 Task: In the  document conflict.odt Select the last point and add comment:  'seems repetitive' Insert emoji reactions: 'Thumbs Up' Select all the potins and apply Lowercase
Action: Mouse moved to (451, 374)
Screenshot: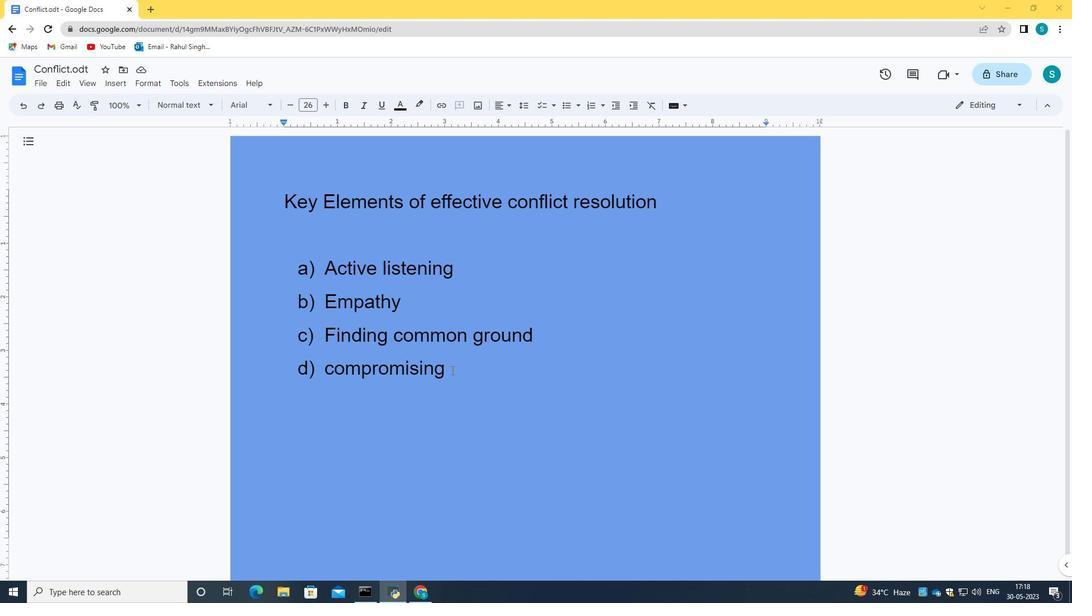 
Action: Mouse pressed left at (451, 374)
Screenshot: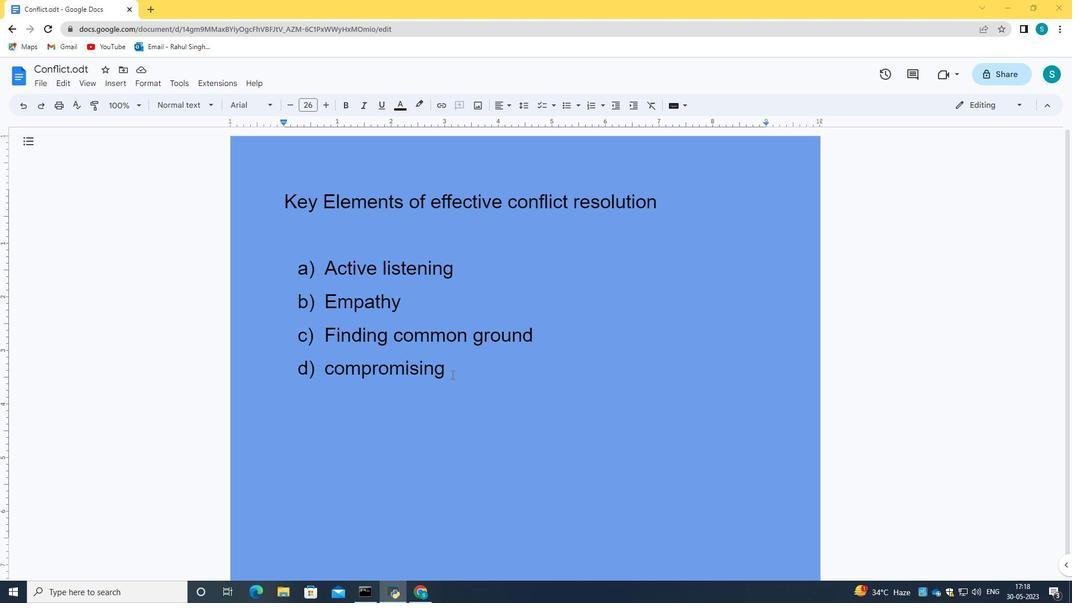 
Action: Mouse moved to (820, 350)
Screenshot: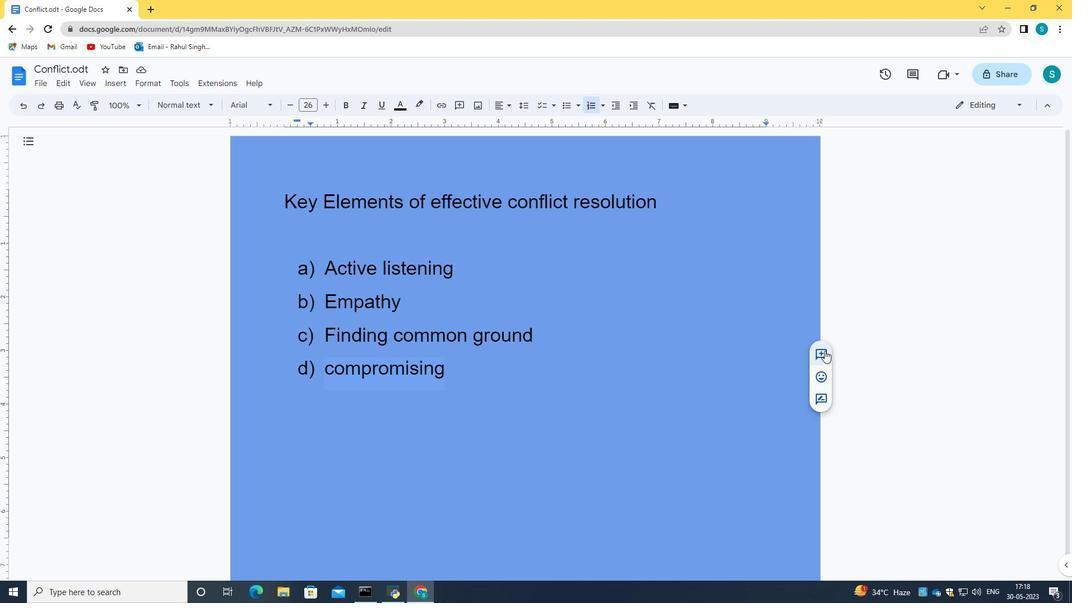 
Action: Mouse pressed left at (820, 350)
Screenshot: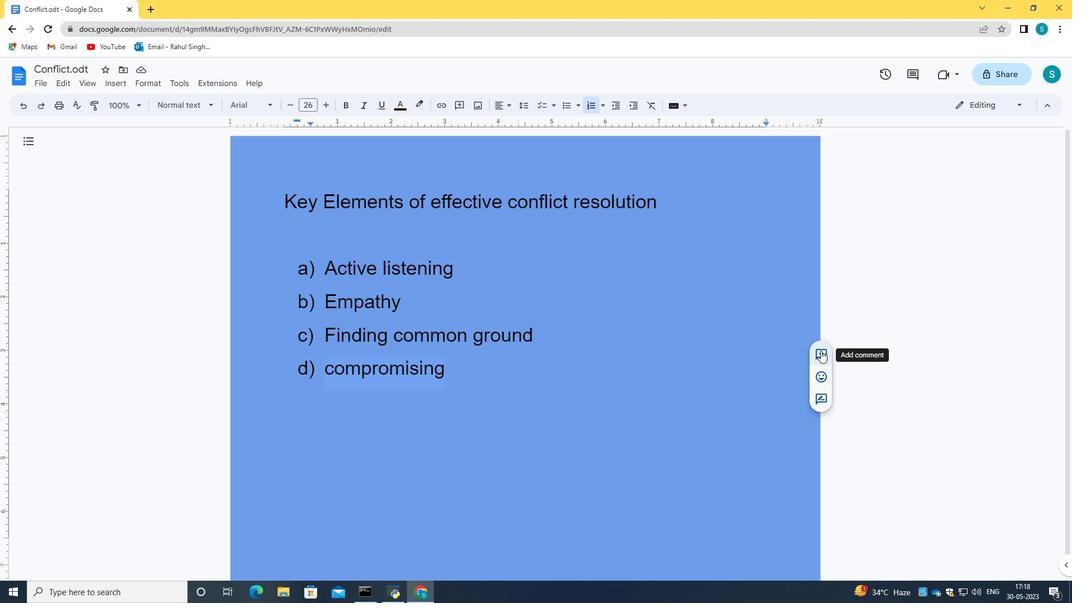 
Action: Mouse moved to (811, 414)
Screenshot: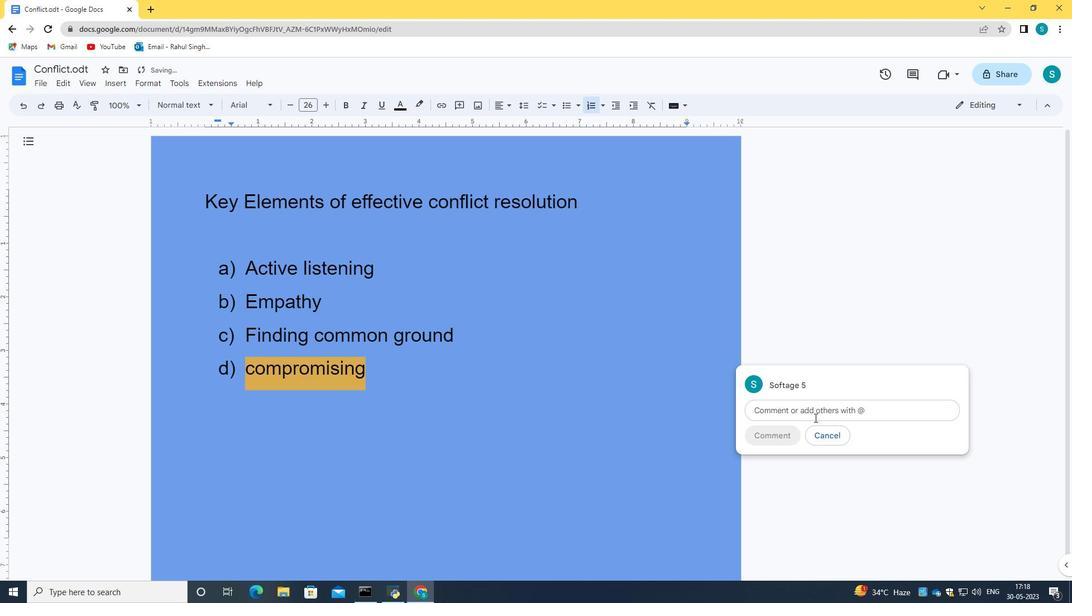 
Action: Key pressed <Key.caps_lock>T<Key.caps_lock>humbs<Key.space><Key.caps_lock>U<Key.caps_lock>p
Screenshot: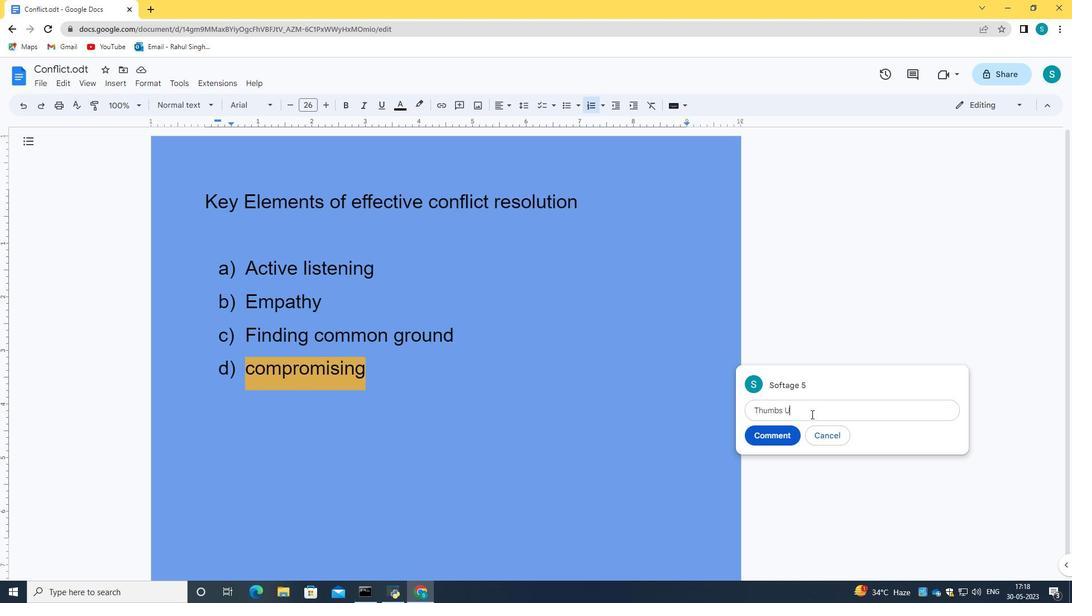 
Action: Mouse moved to (797, 410)
Screenshot: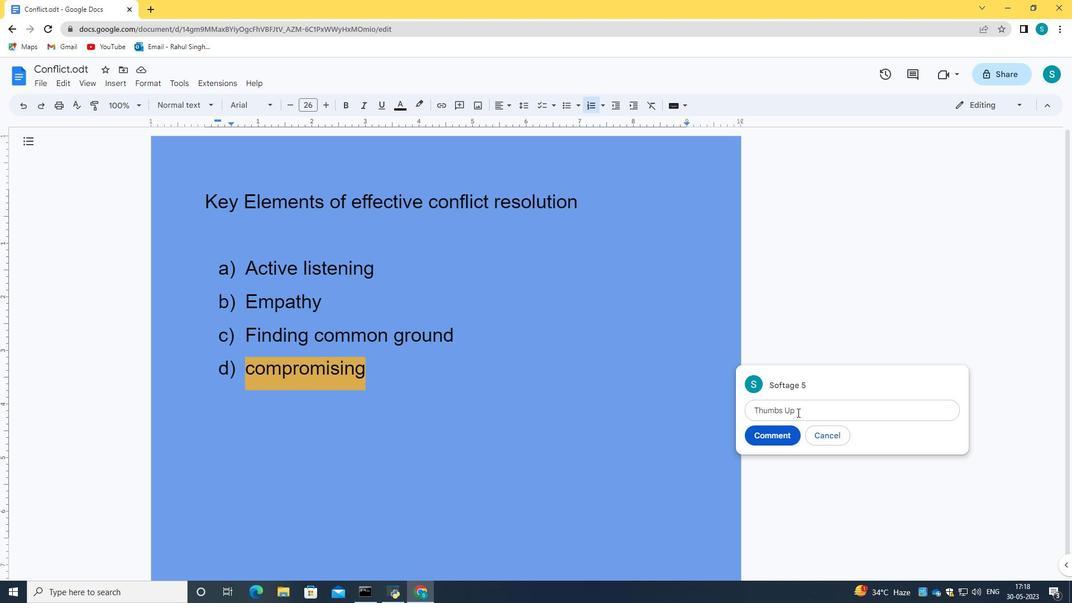 
Action: Mouse pressed left at (797, 410)
Screenshot: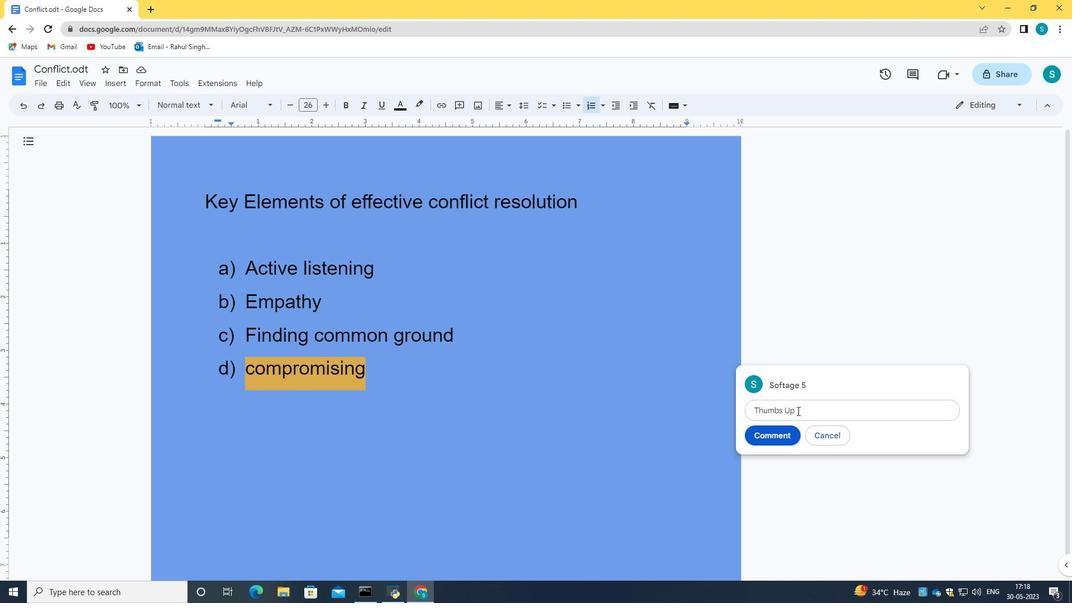 
Action: Mouse moved to (853, 410)
Screenshot: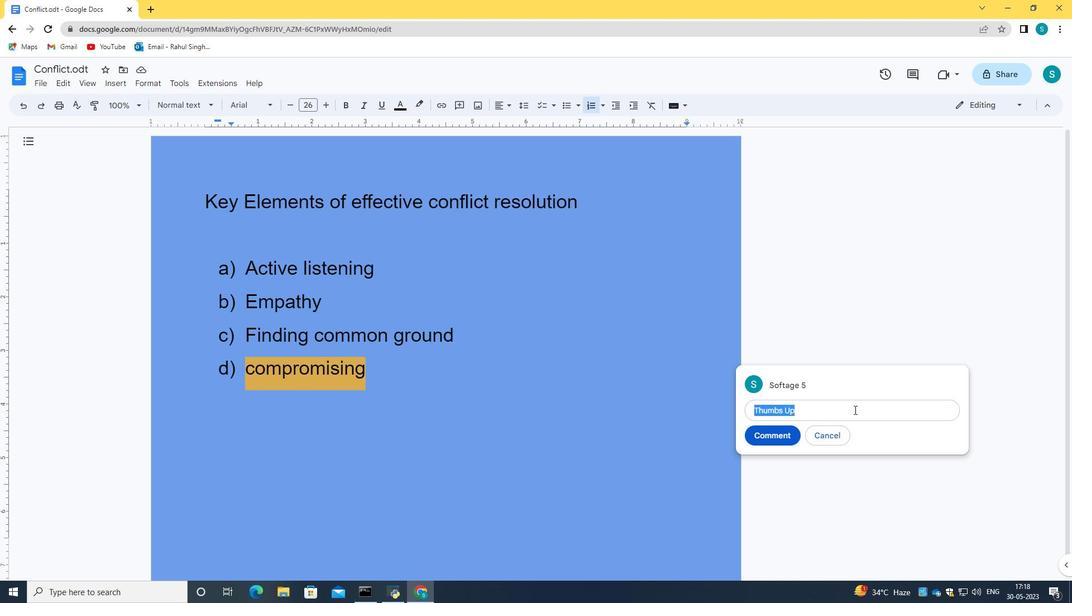 
Action: Mouse pressed left at (853, 410)
Screenshot: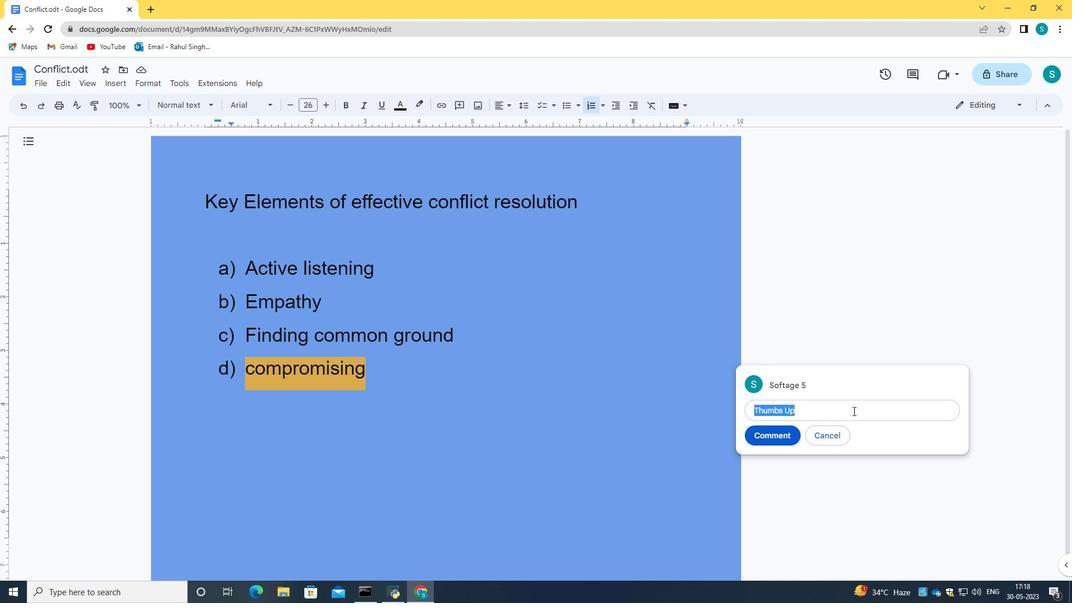 
Action: Mouse moved to (776, 434)
Screenshot: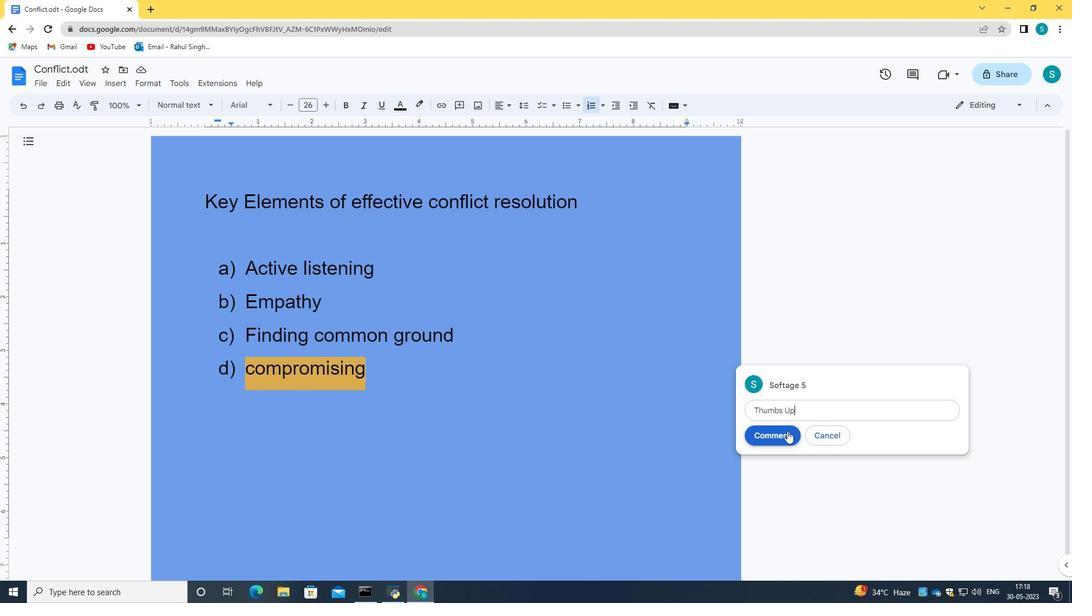 
Action: Mouse pressed left at (776, 434)
Screenshot: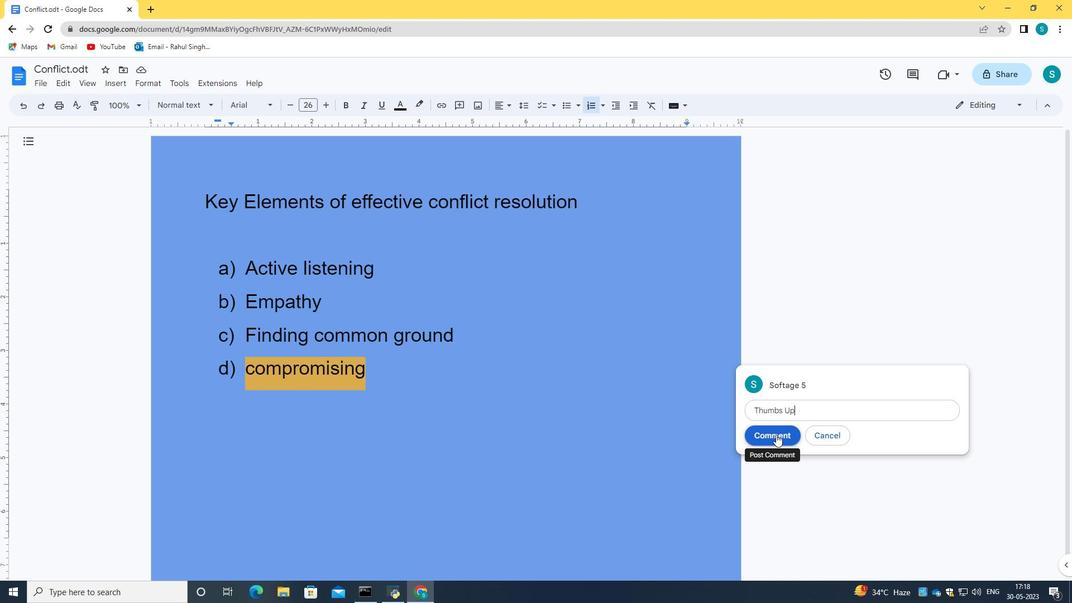 
Action: Mouse moved to (864, 405)
Screenshot: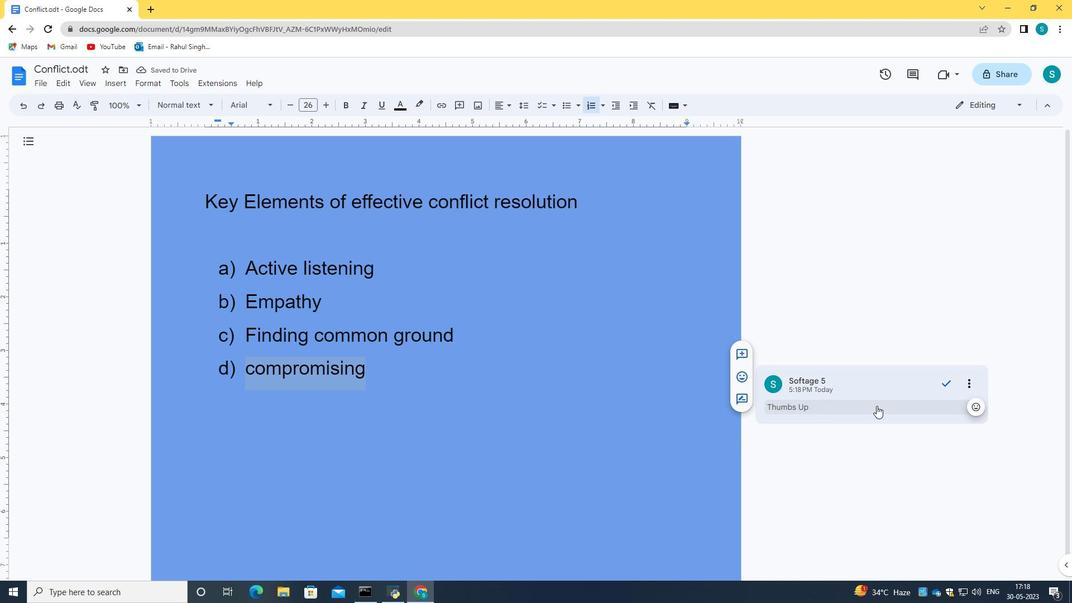 
Action: Mouse pressed left at (864, 405)
Screenshot: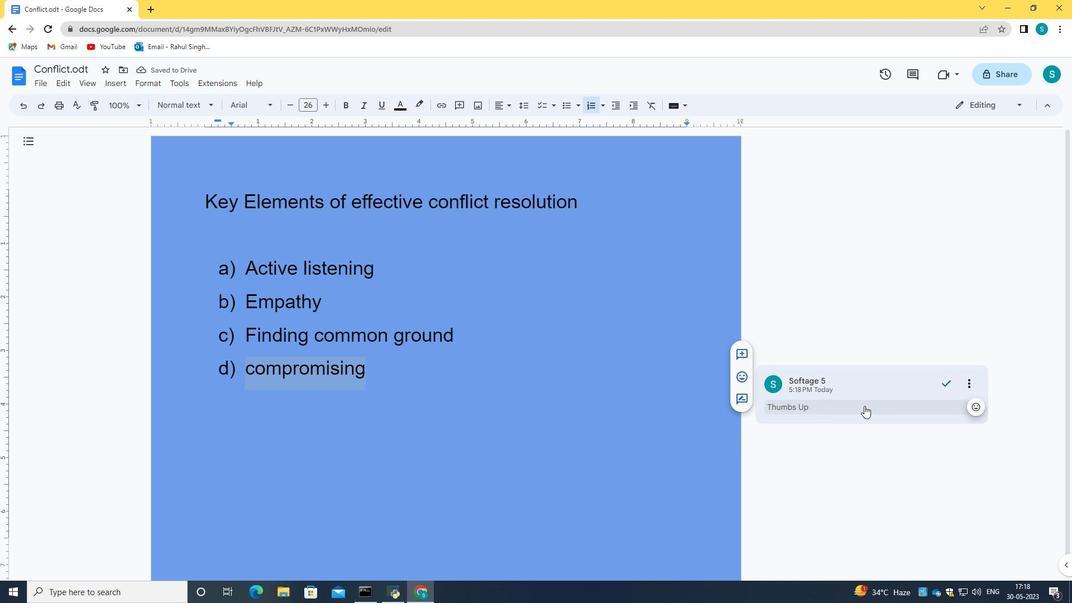 
Action: Mouse moved to (942, 384)
Screenshot: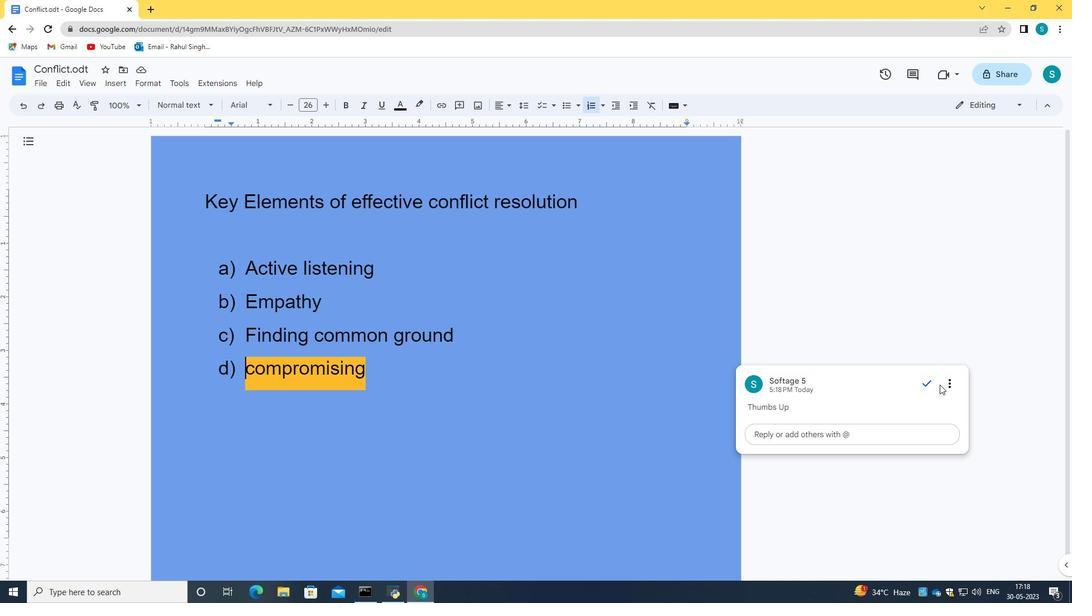 
Action: Mouse pressed left at (942, 384)
Screenshot: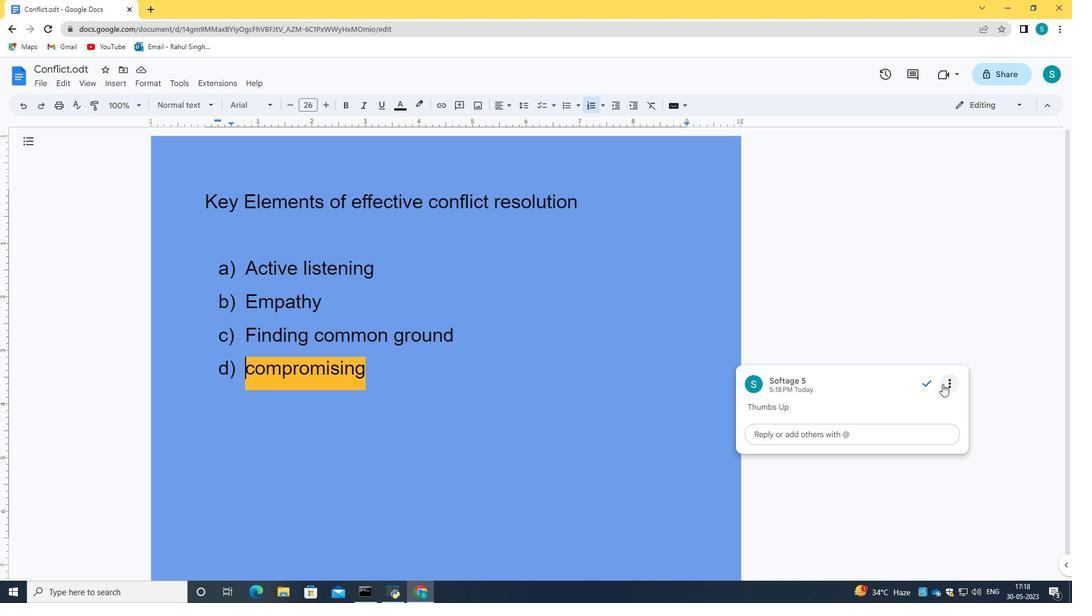 
Action: Mouse moved to (962, 419)
Screenshot: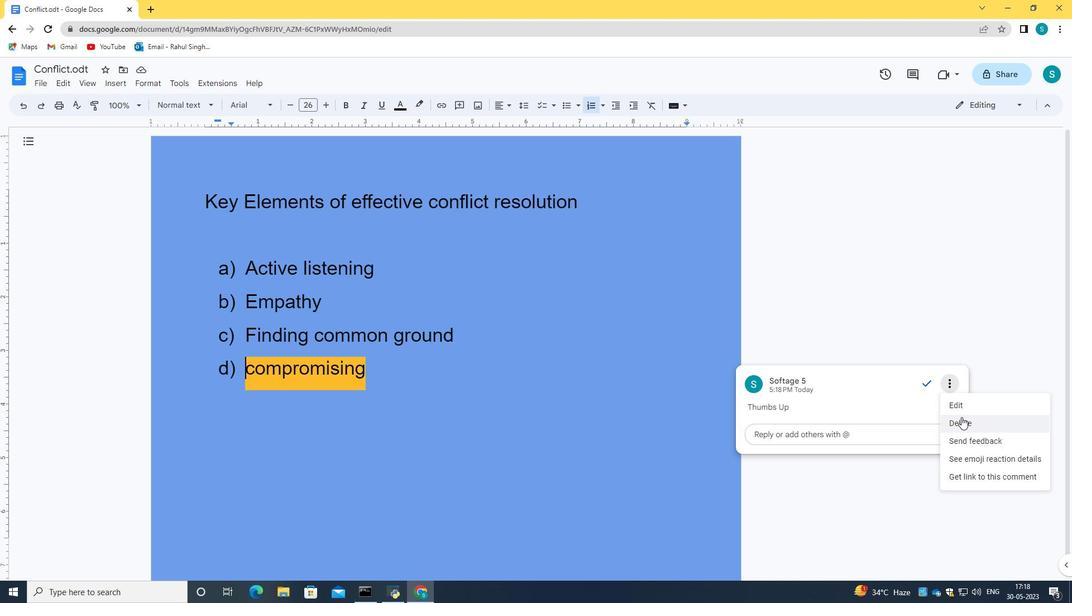 
Action: Mouse pressed left at (962, 419)
Screenshot: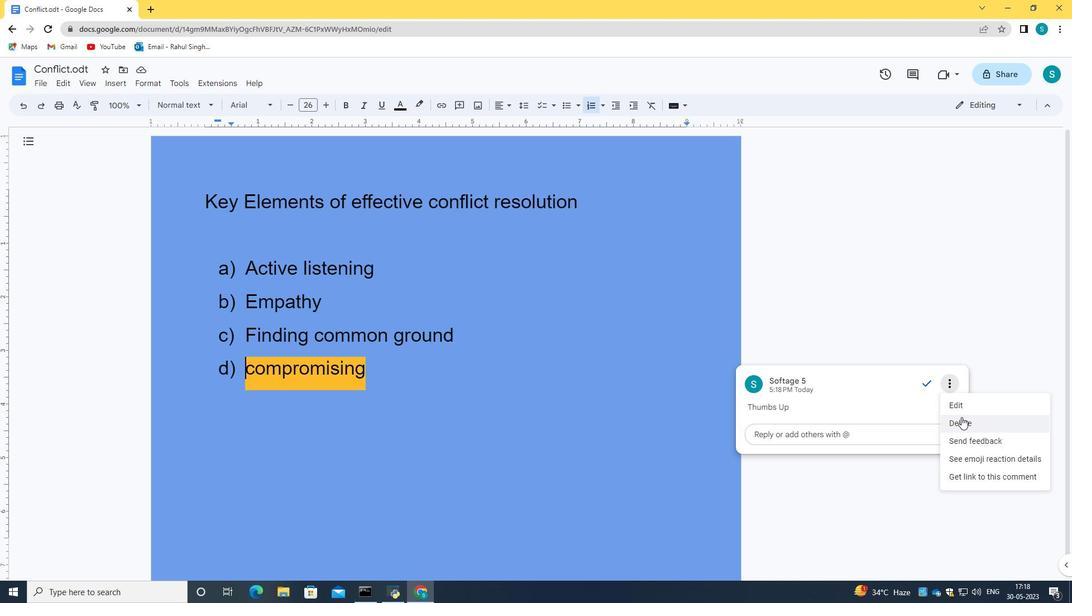 
Action: Mouse moved to (838, 389)
Screenshot: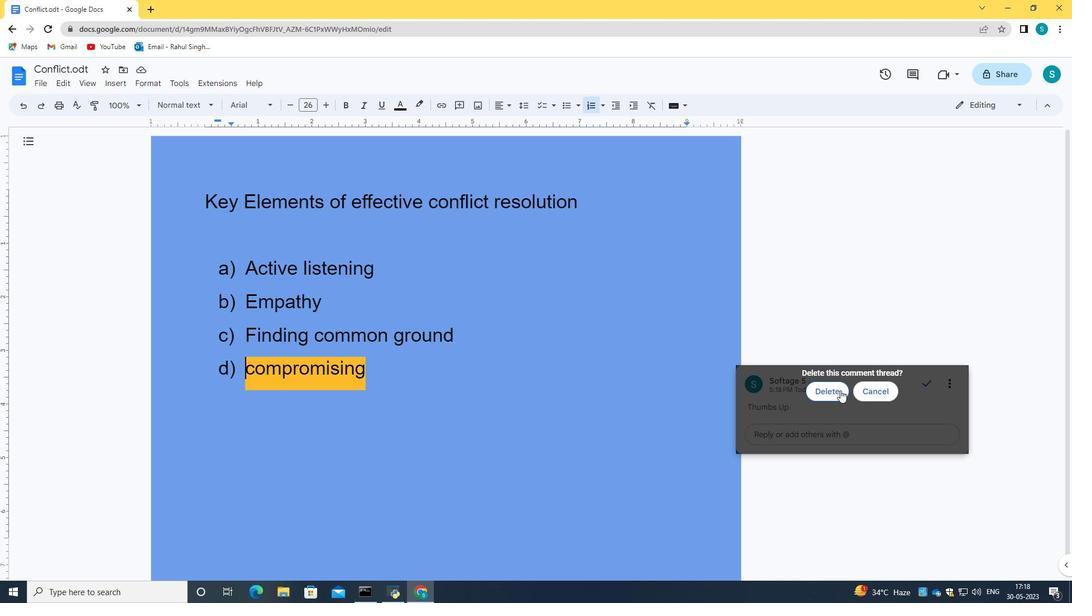 
Action: Mouse pressed left at (838, 389)
Screenshot: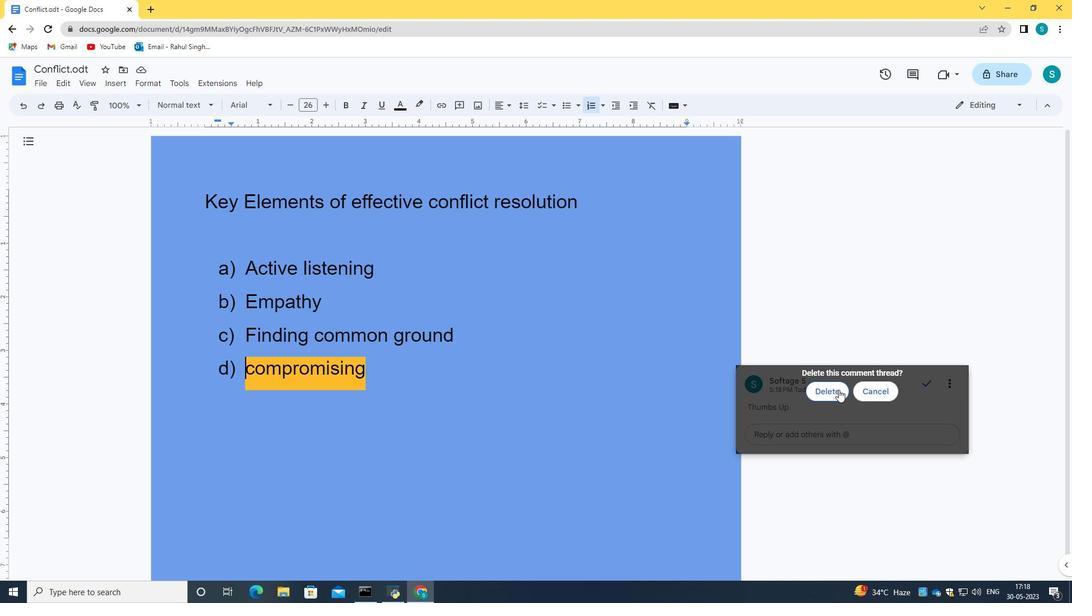 
Action: Mouse moved to (456, 366)
Screenshot: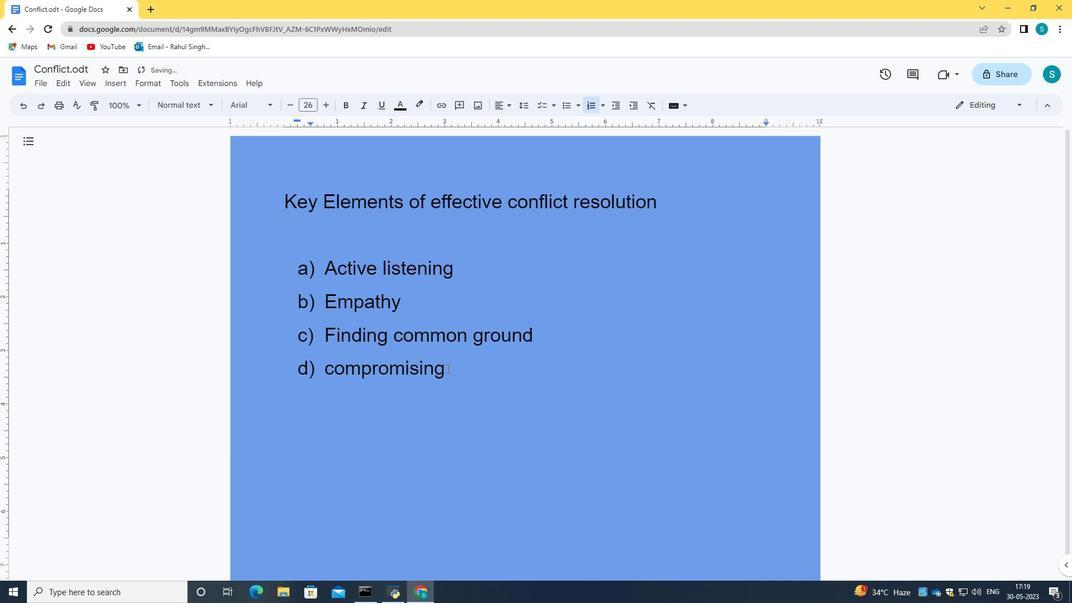 
Action: Mouse pressed left at (456, 366)
Screenshot: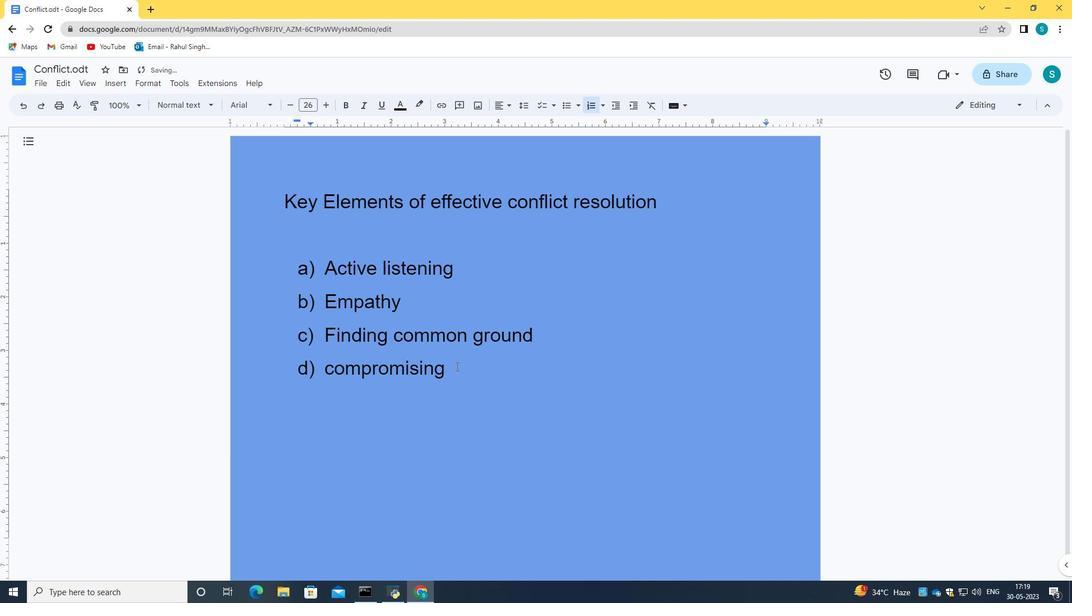 
Action: Mouse moved to (824, 355)
Screenshot: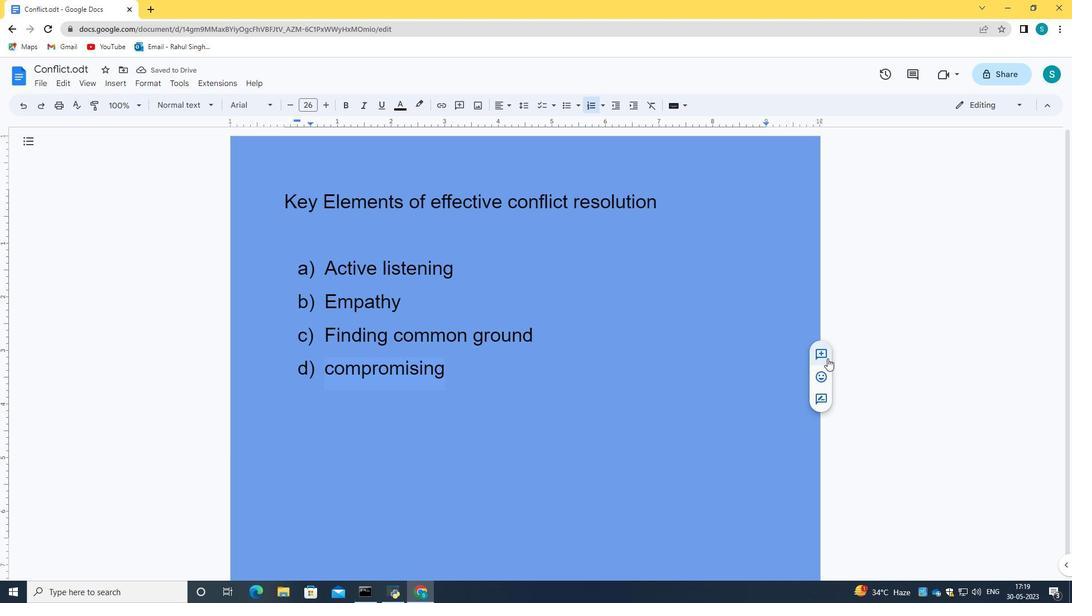 
Action: Mouse pressed left at (824, 355)
Screenshot: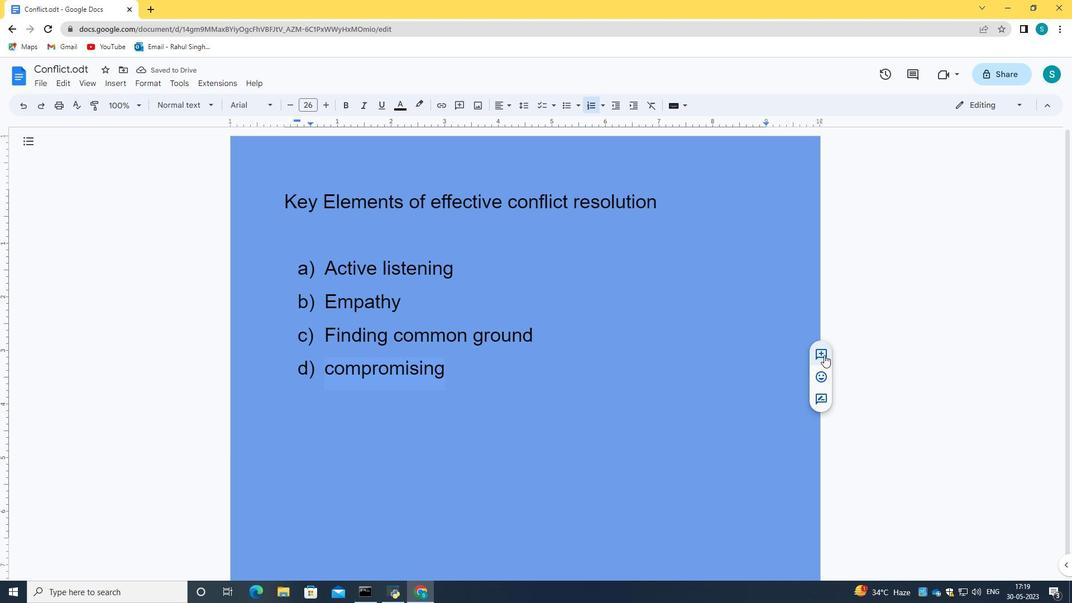
Action: Mouse moved to (847, 410)
Screenshot: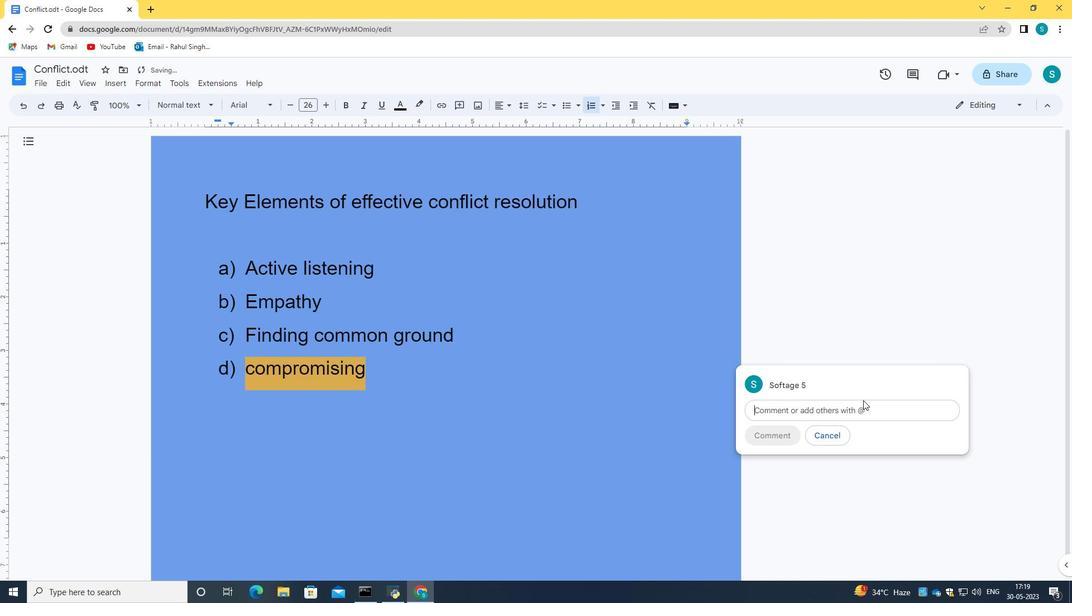 
Action: Key pressed <Key.caps_lock>
Screenshot: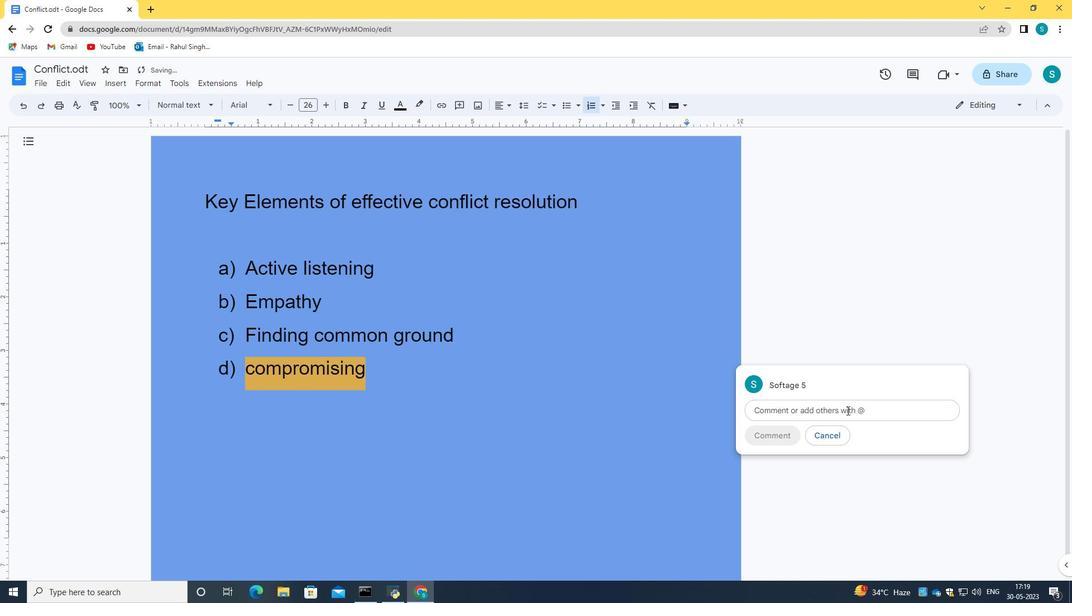 
Action: Mouse moved to (846, 410)
Screenshot: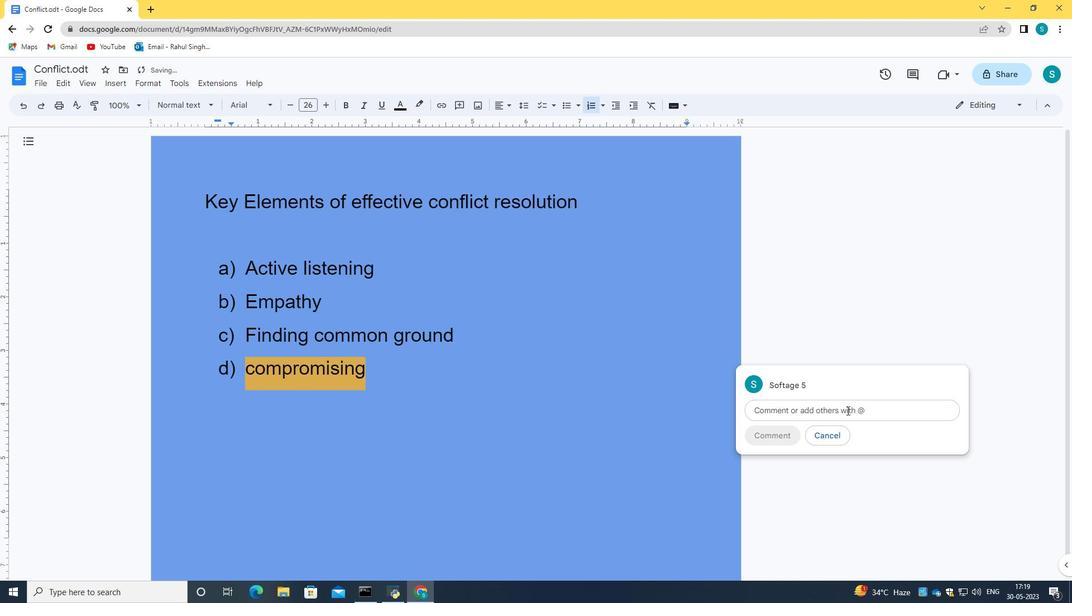 
Action: Key pressed S<Key.caps_lock>eems<Key.space>repetitib<Key.backspace>ve
Screenshot: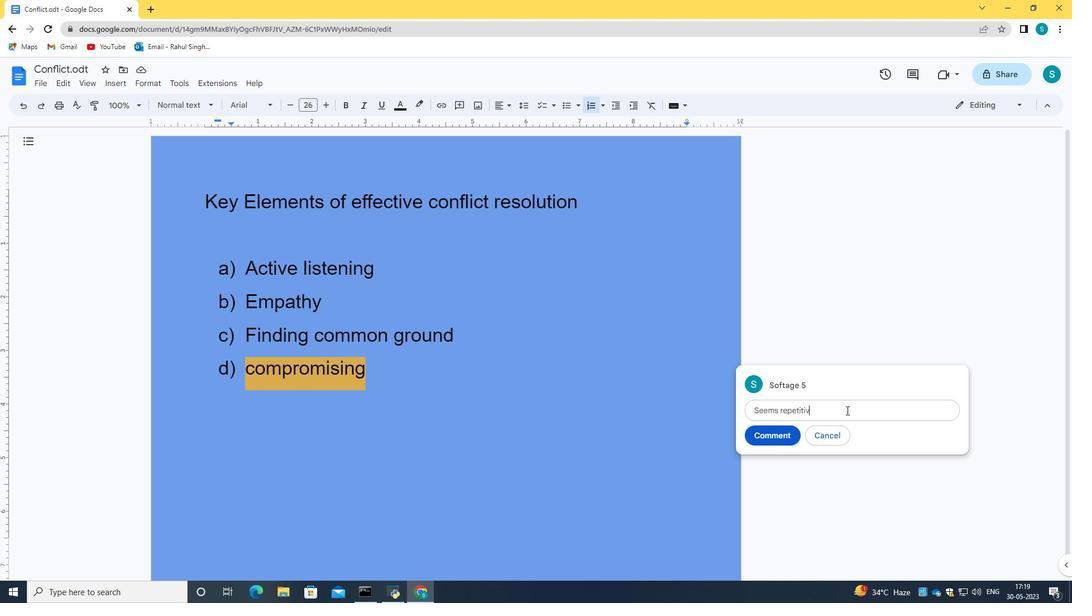 
Action: Mouse moved to (775, 436)
Screenshot: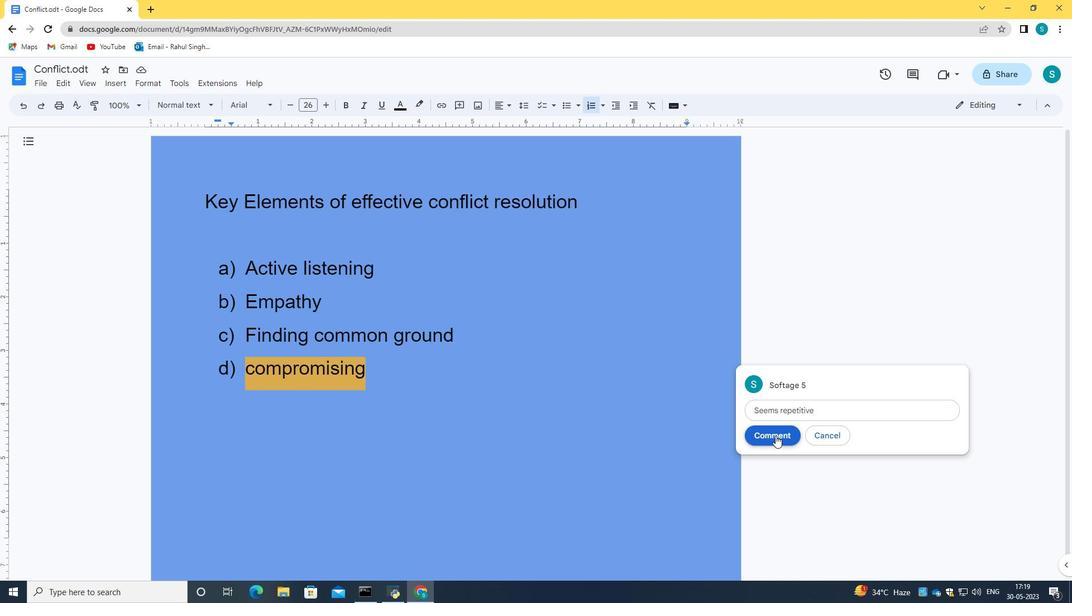 
Action: Mouse pressed left at (775, 436)
Screenshot: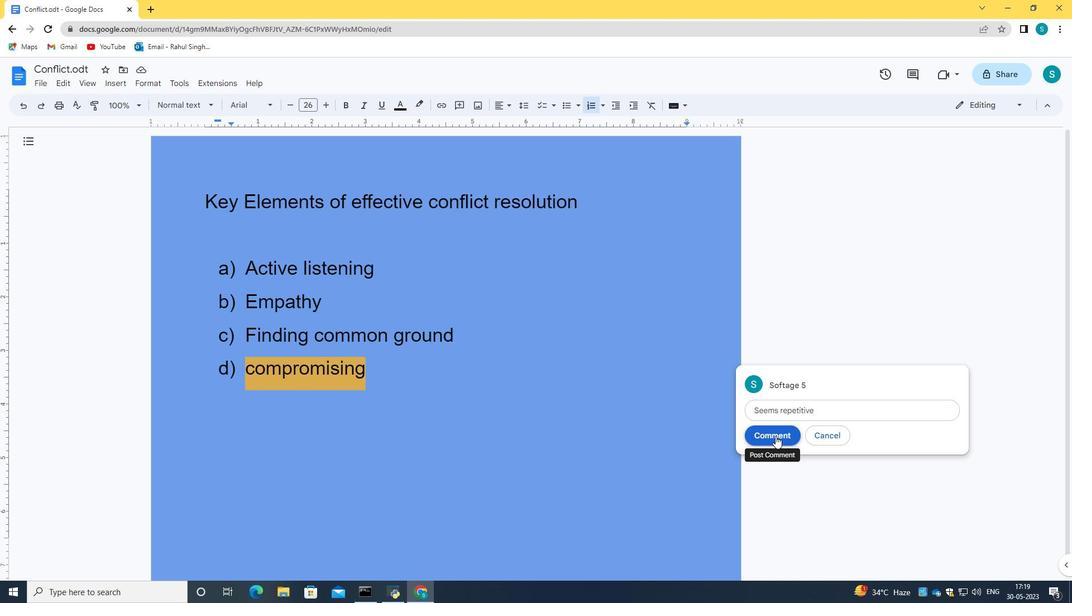 
Action: Mouse moved to (979, 409)
Screenshot: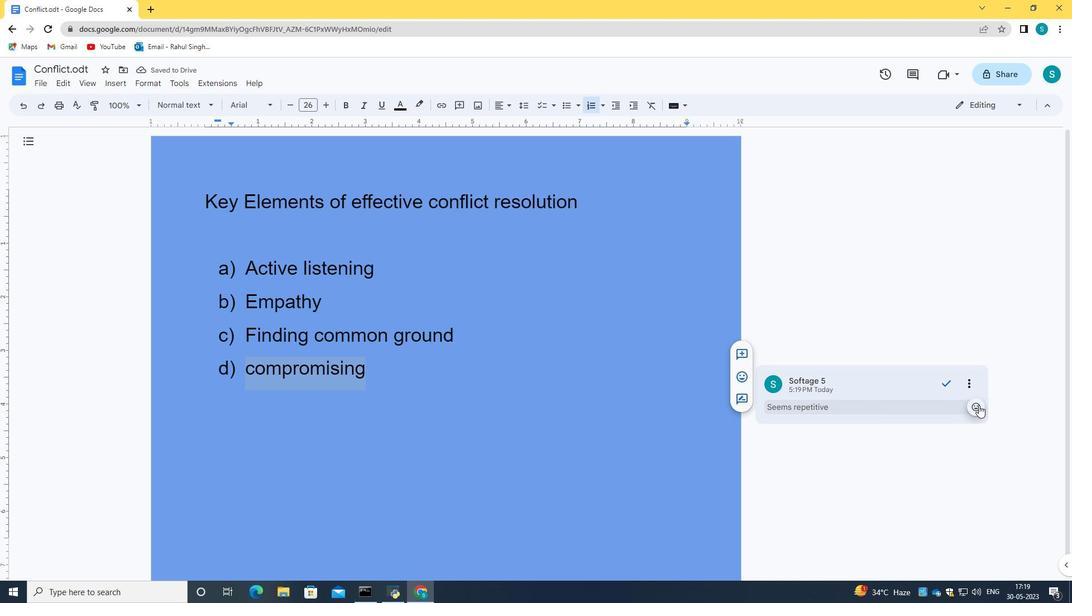 
Action: Mouse pressed left at (979, 409)
Screenshot: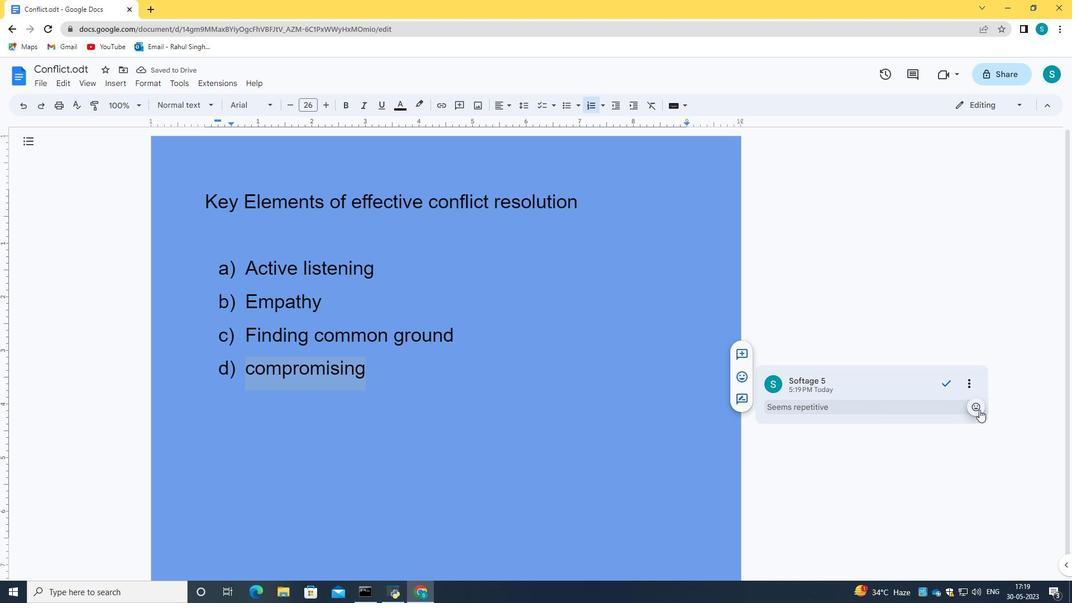 
Action: Mouse moved to (824, 520)
Screenshot: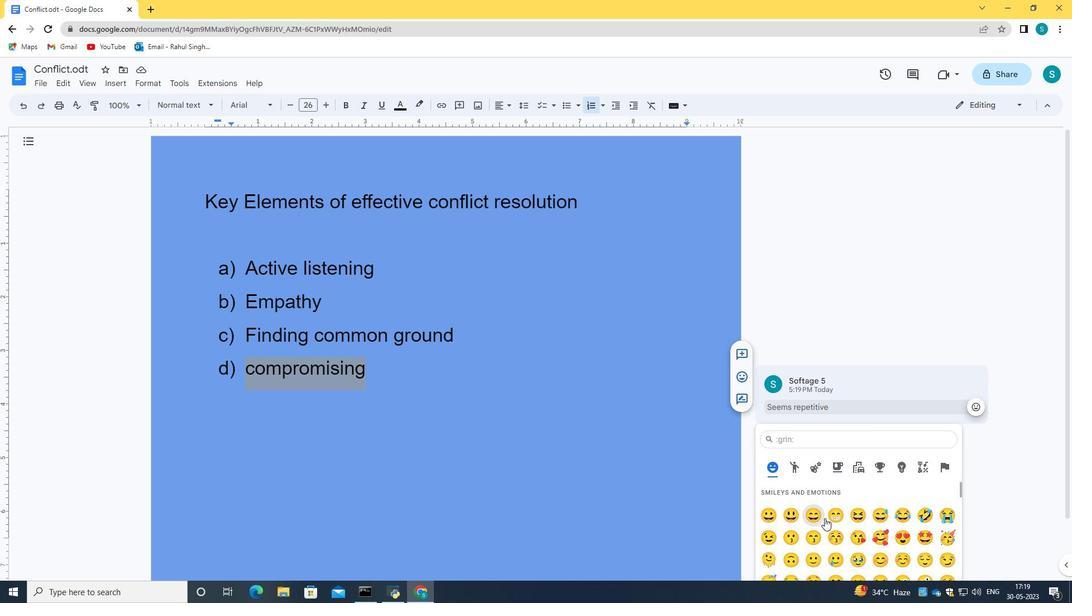
Action: Mouse scrolled (824, 519) with delta (0, 0)
Screenshot: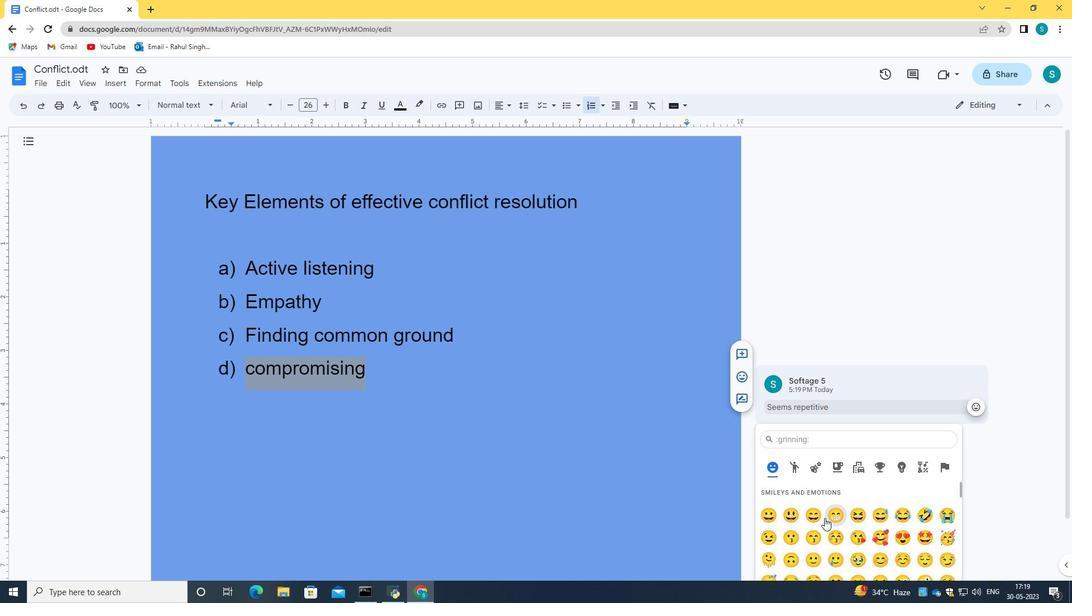 
Action: Mouse scrolled (824, 519) with delta (0, 0)
Screenshot: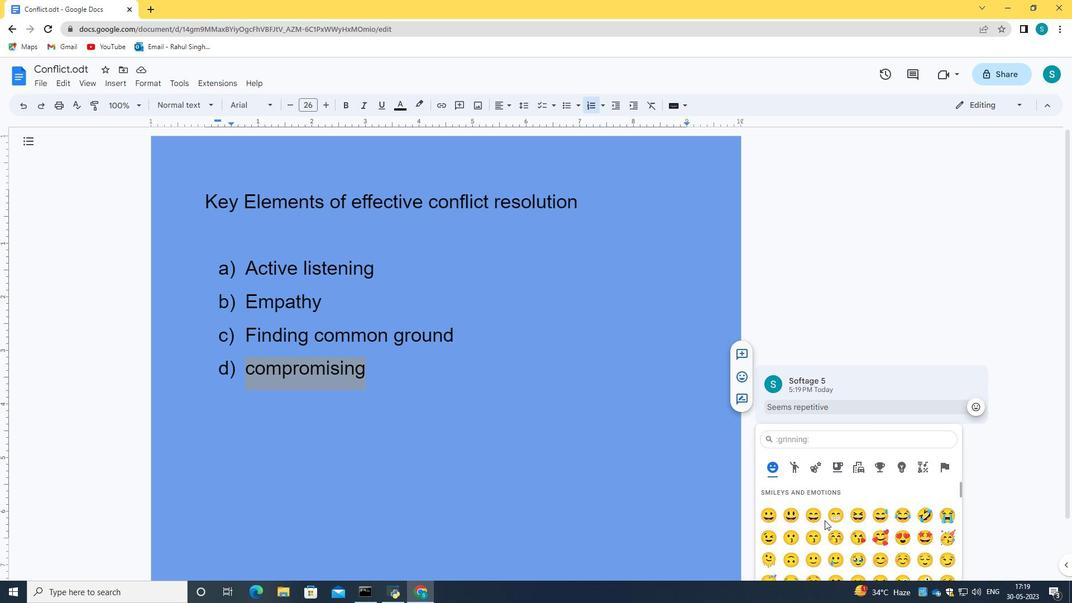 
Action: Mouse moved to (830, 527)
Screenshot: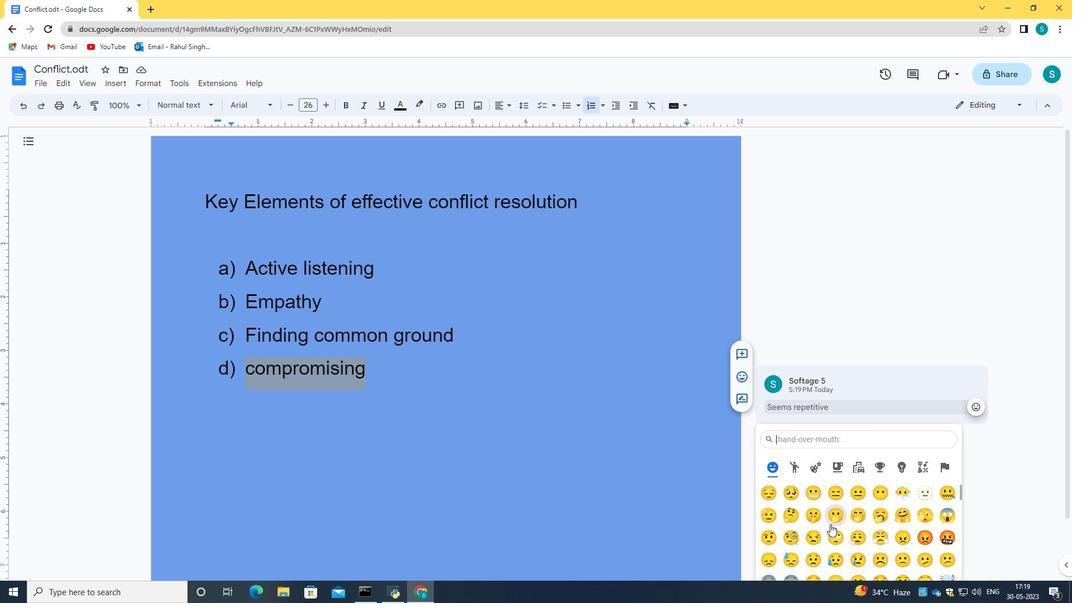 
Action: Mouse scrolled (830, 526) with delta (0, 0)
Screenshot: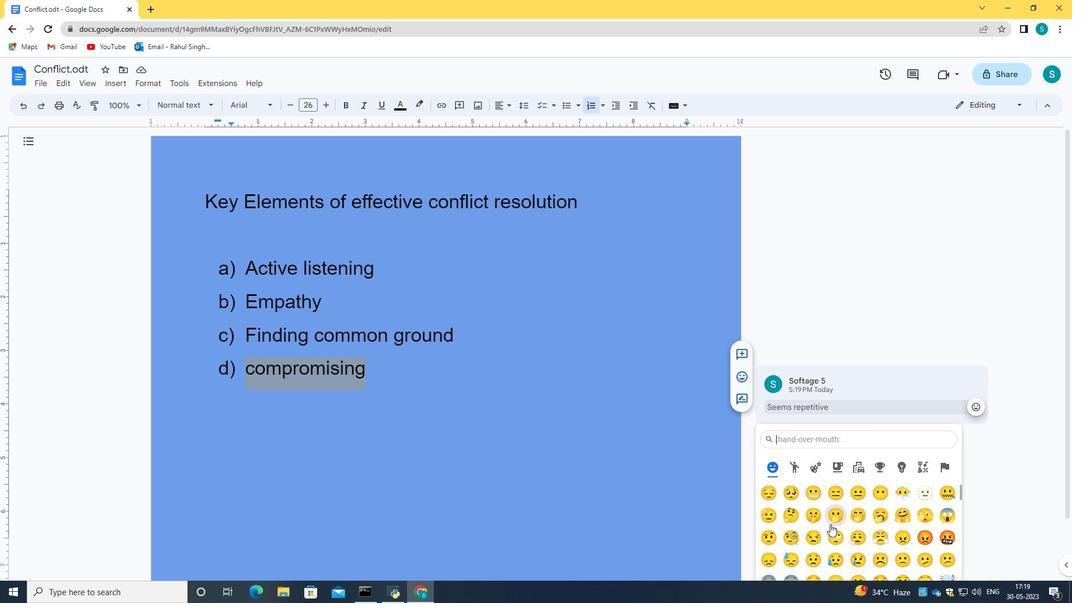 
Action: Mouse moved to (831, 533)
Screenshot: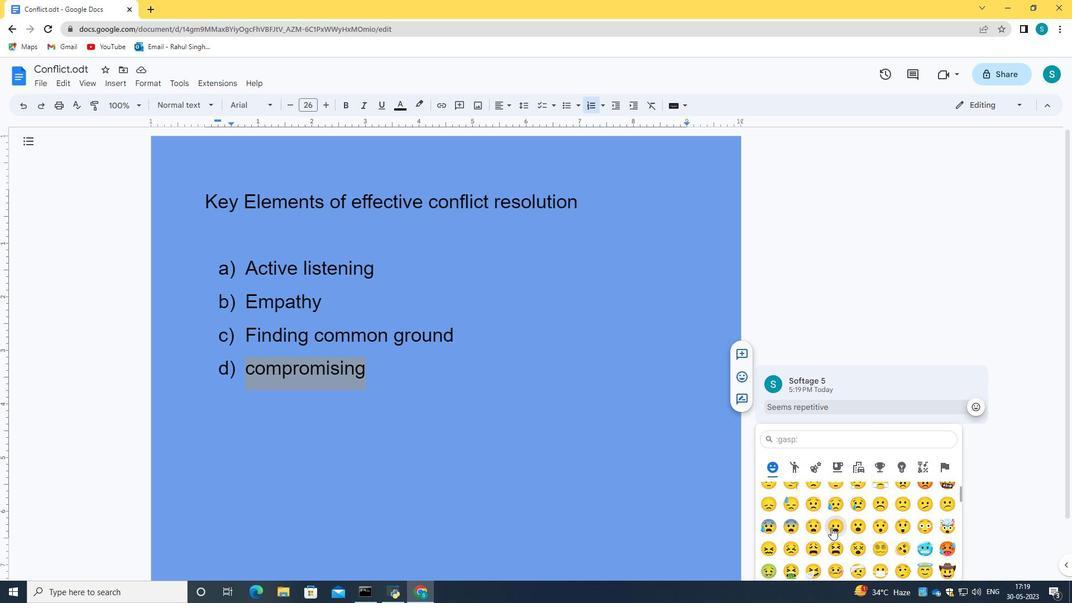 
Action: Mouse scrolled (831, 532) with delta (0, 0)
Screenshot: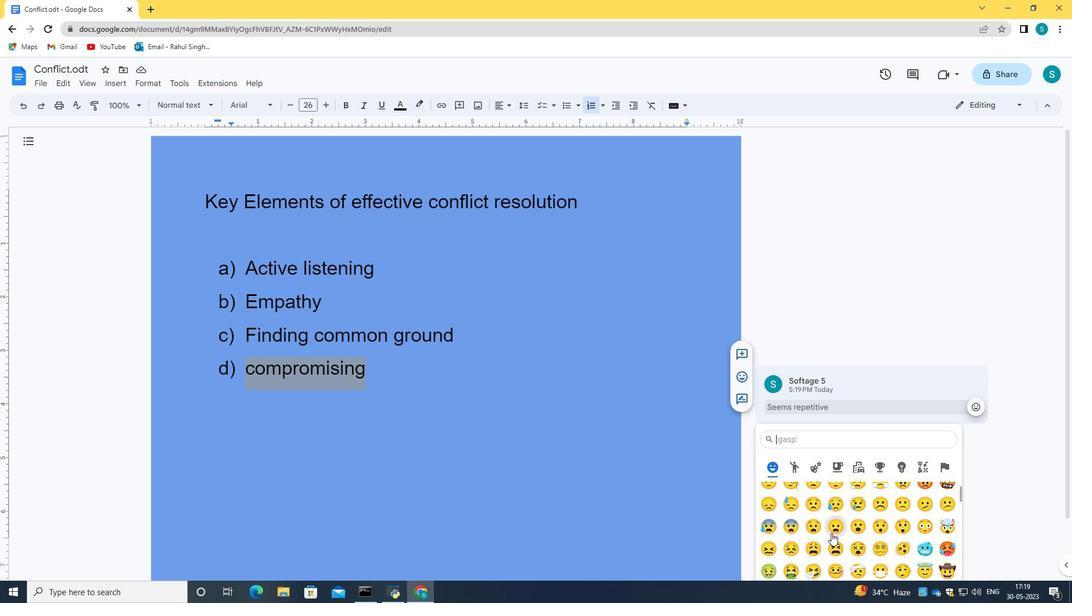
Action: Mouse scrolled (831, 532) with delta (0, 0)
Screenshot: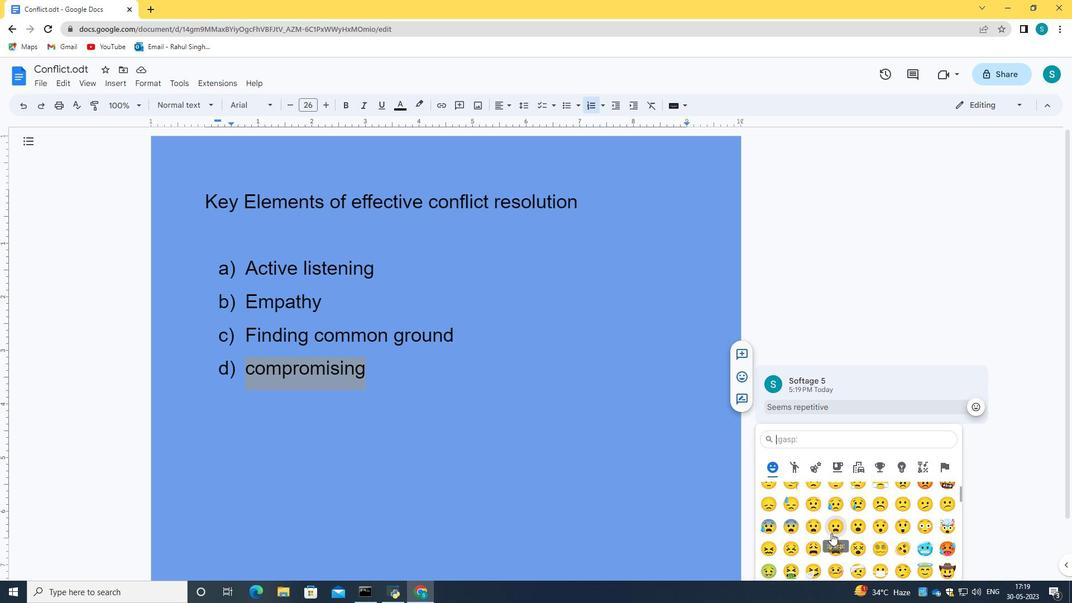 
Action: Mouse moved to (832, 523)
Screenshot: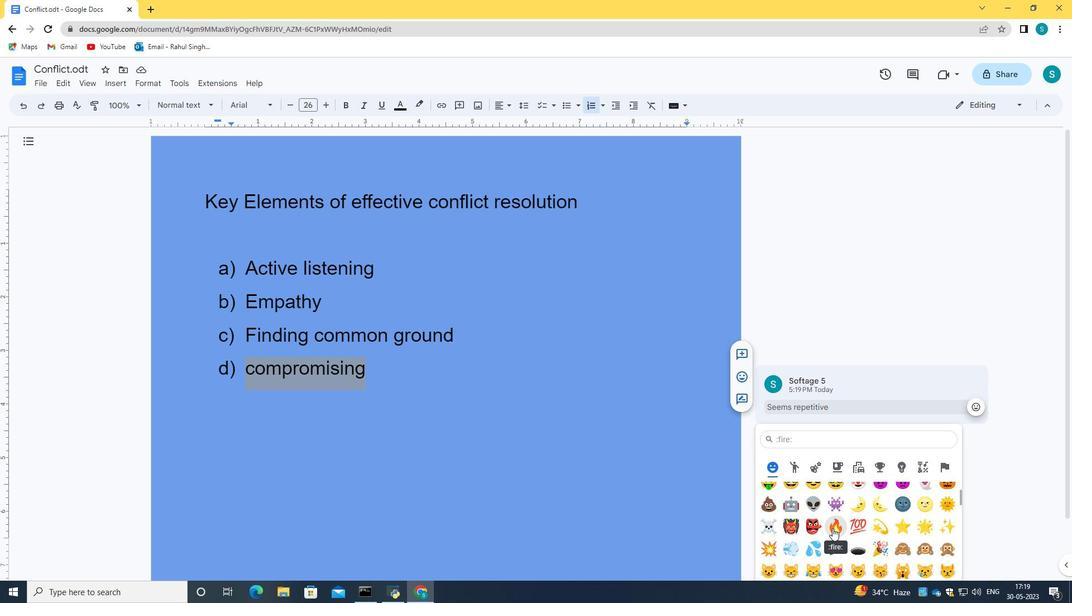 
Action: Mouse scrolled (832, 523) with delta (0, 0)
Screenshot: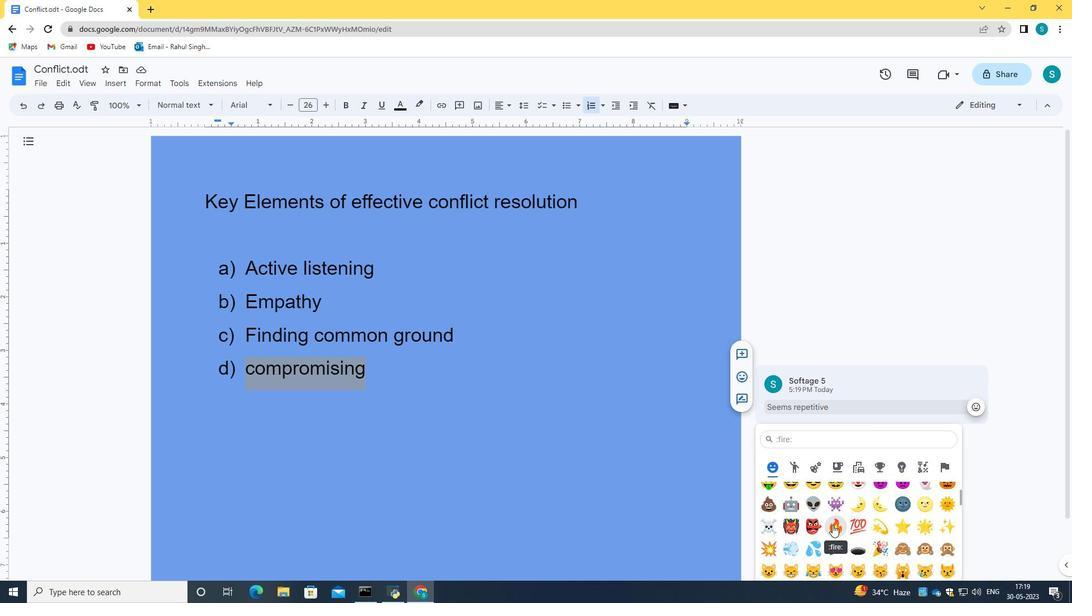 
Action: Mouse moved to (831, 518)
Screenshot: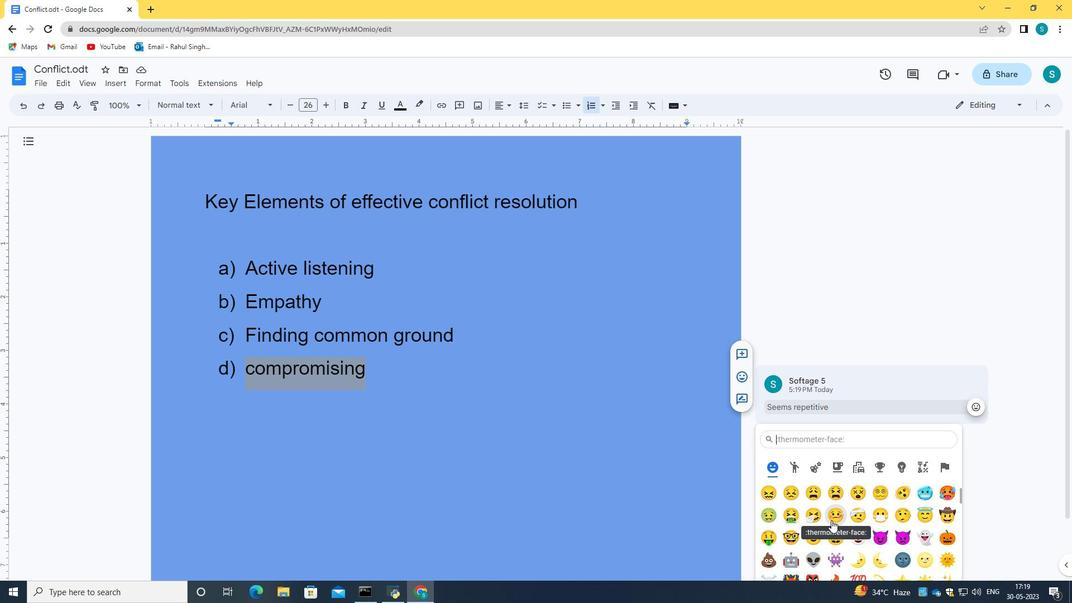
Action: Mouse scrolled (831, 518) with delta (0, 0)
Screenshot: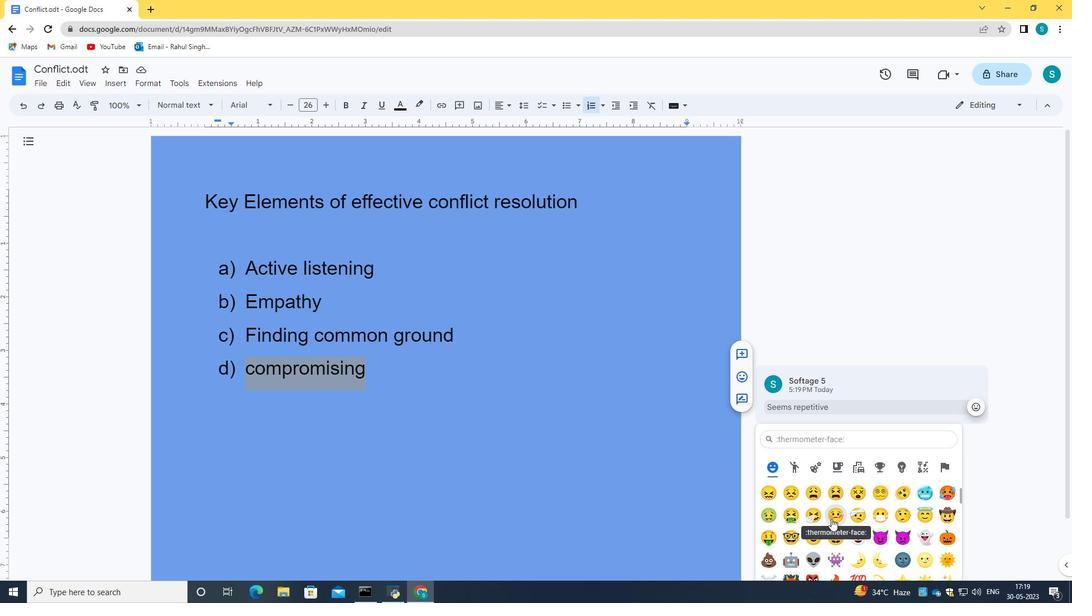 
Action: Mouse moved to (855, 518)
Screenshot: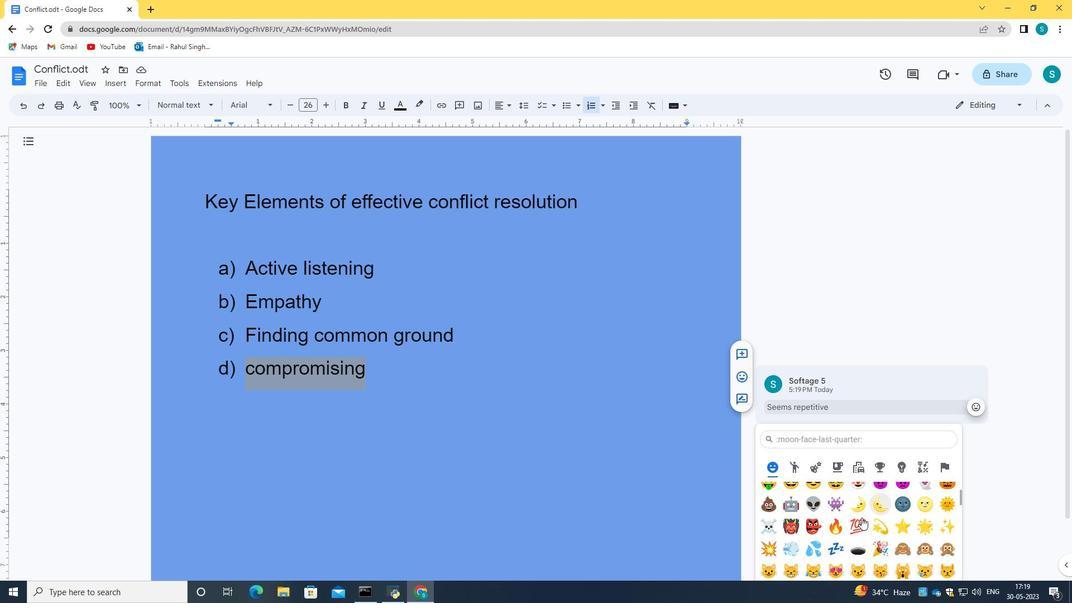 
Action: Mouse scrolled (855, 517) with delta (0, 0)
Screenshot: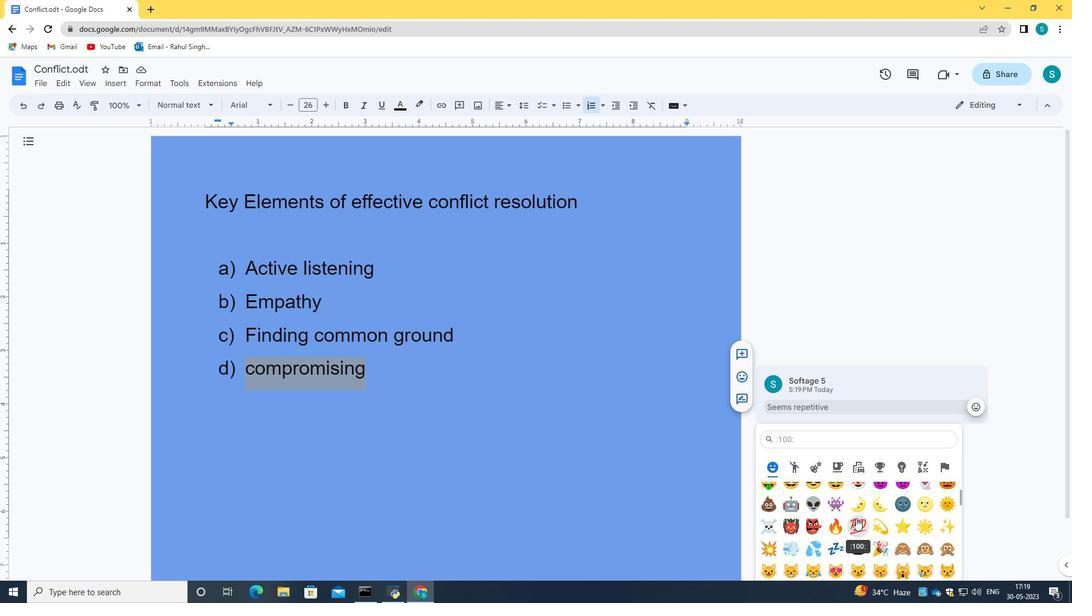 
Action: Mouse scrolled (855, 517) with delta (0, 0)
Screenshot: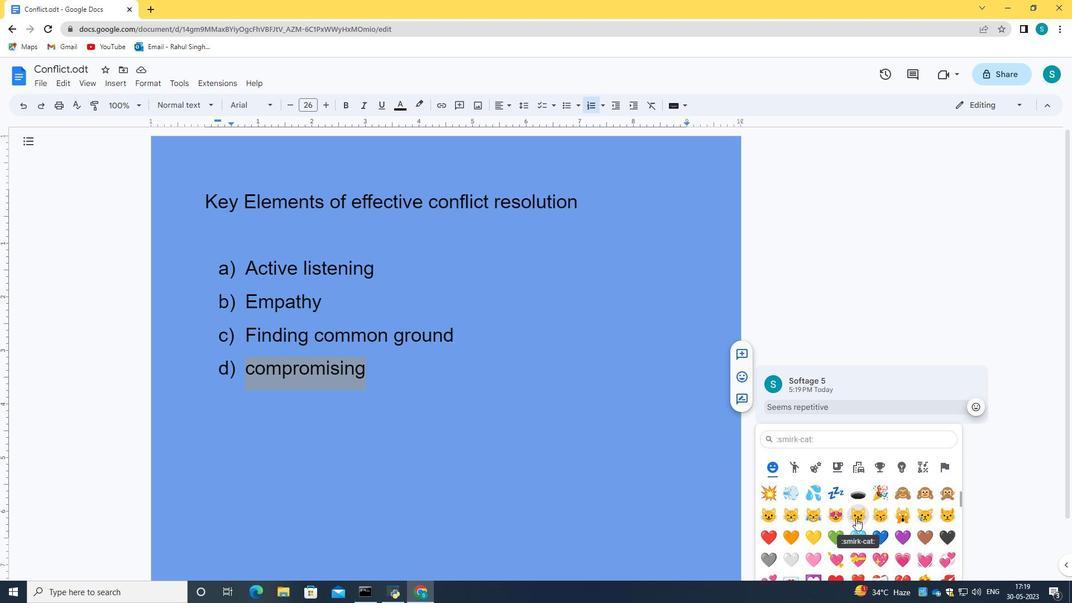 
Action: Mouse moved to (854, 518)
Screenshot: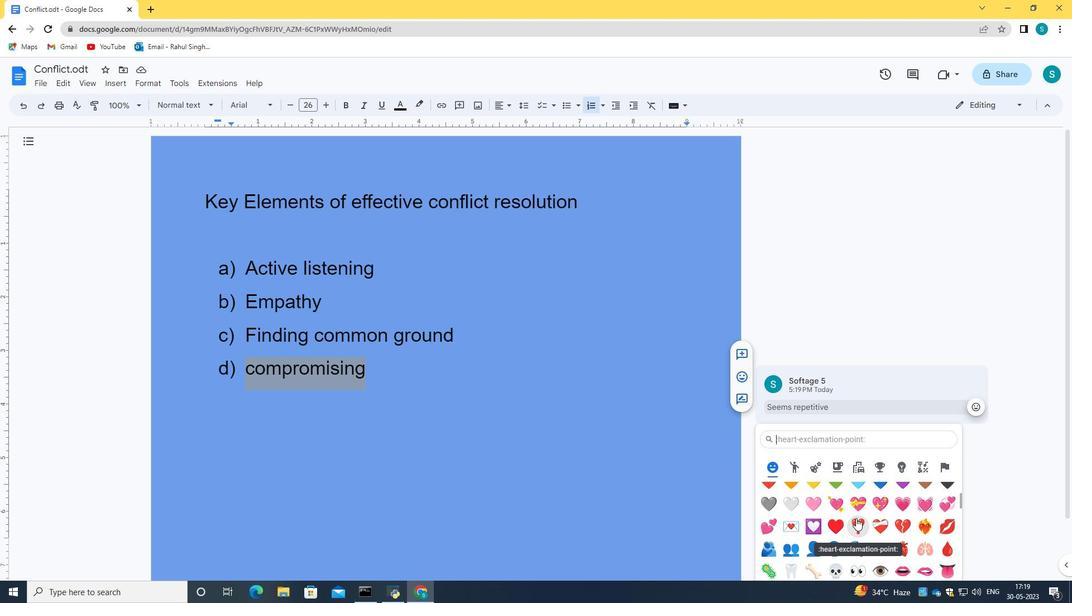 
Action: Mouse scrolled (854, 517) with delta (0, 0)
Screenshot: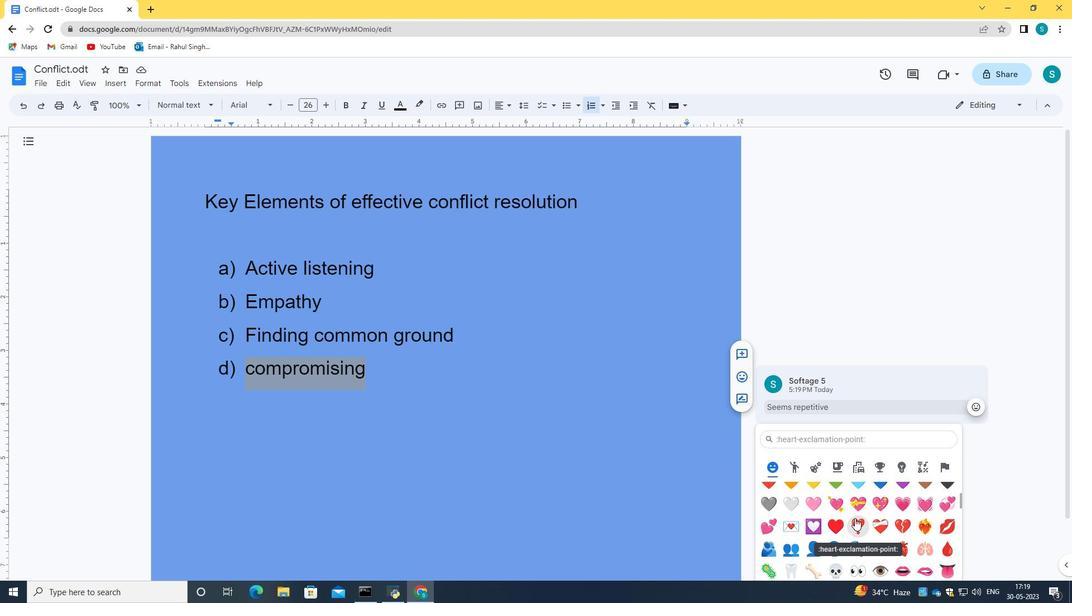 
Action: Mouse moved to (763, 557)
Screenshot: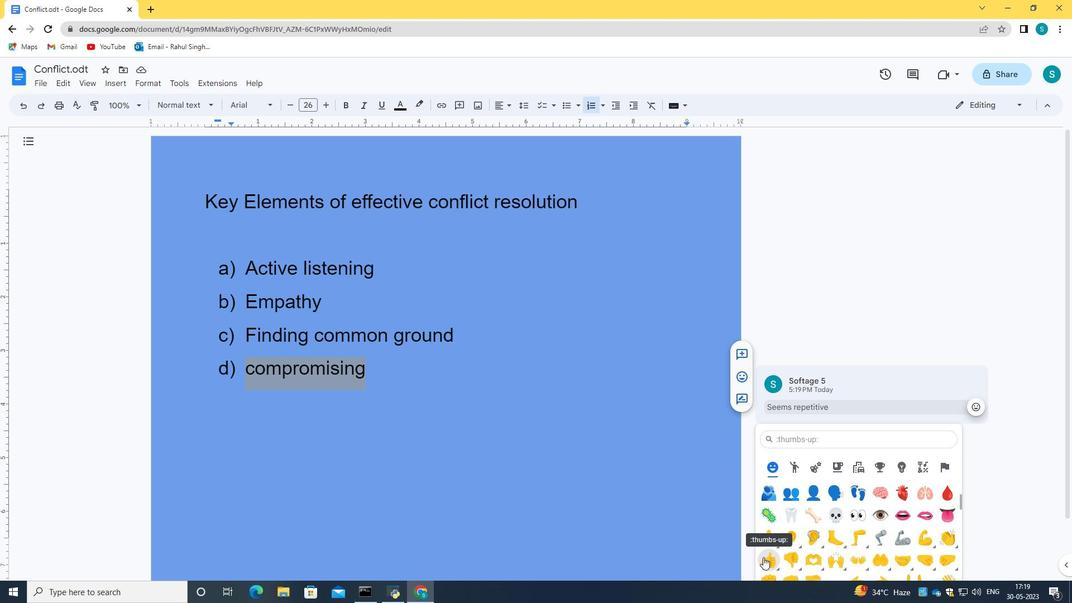 
Action: Mouse pressed left at (763, 557)
Screenshot: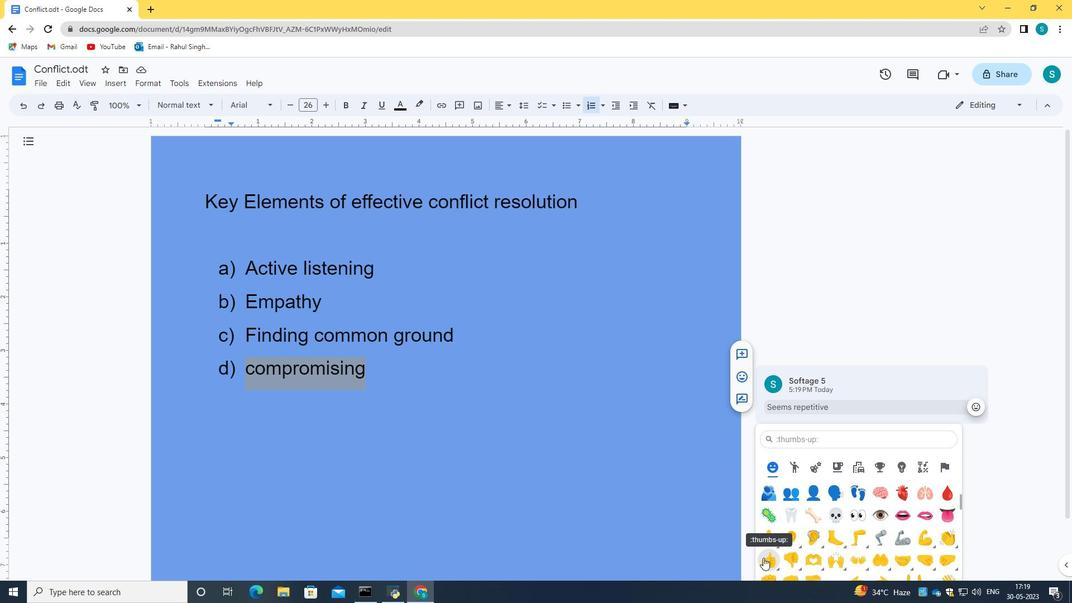 
Action: Mouse moved to (407, 389)
Screenshot: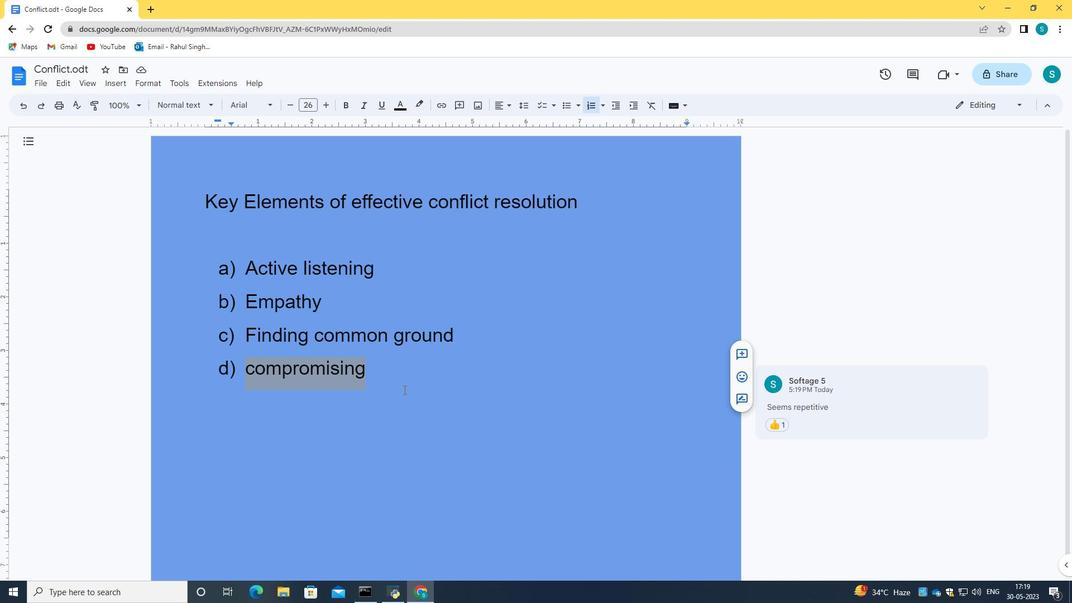 
Action: Mouse pressed left at (407, 389)
Screenshot: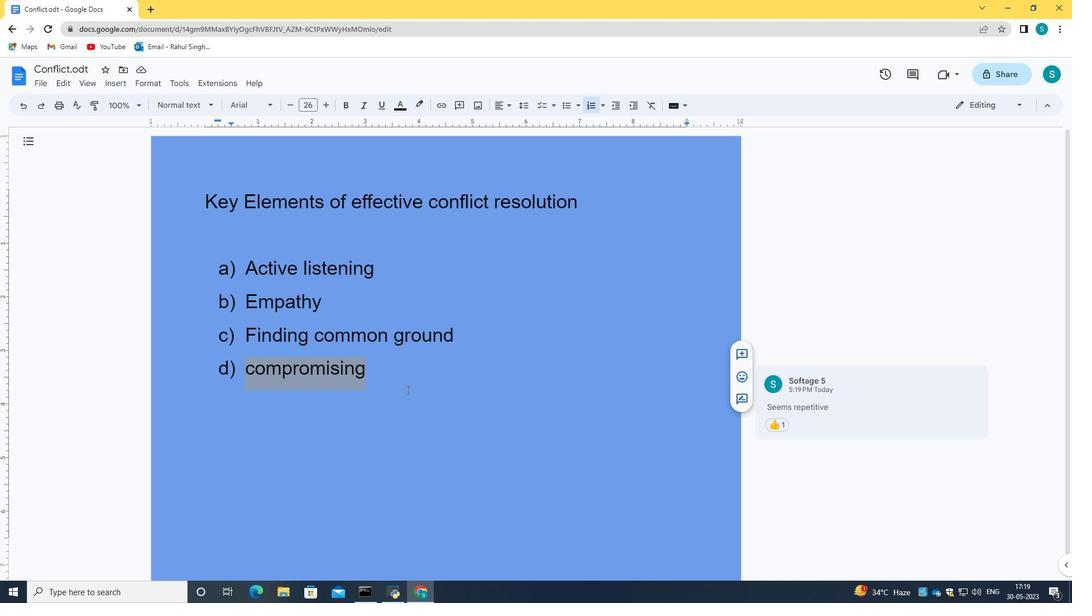 
Action: Mouse moved to (242, 268)
Screenshot: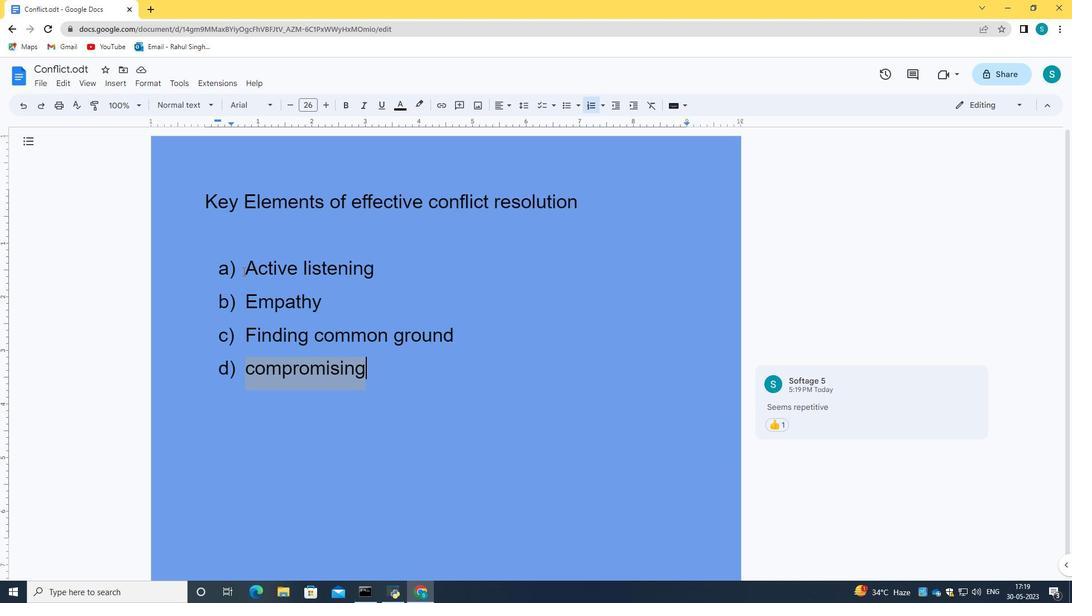 
Action: Mouse pressed left at (242, 268)
Screenshot: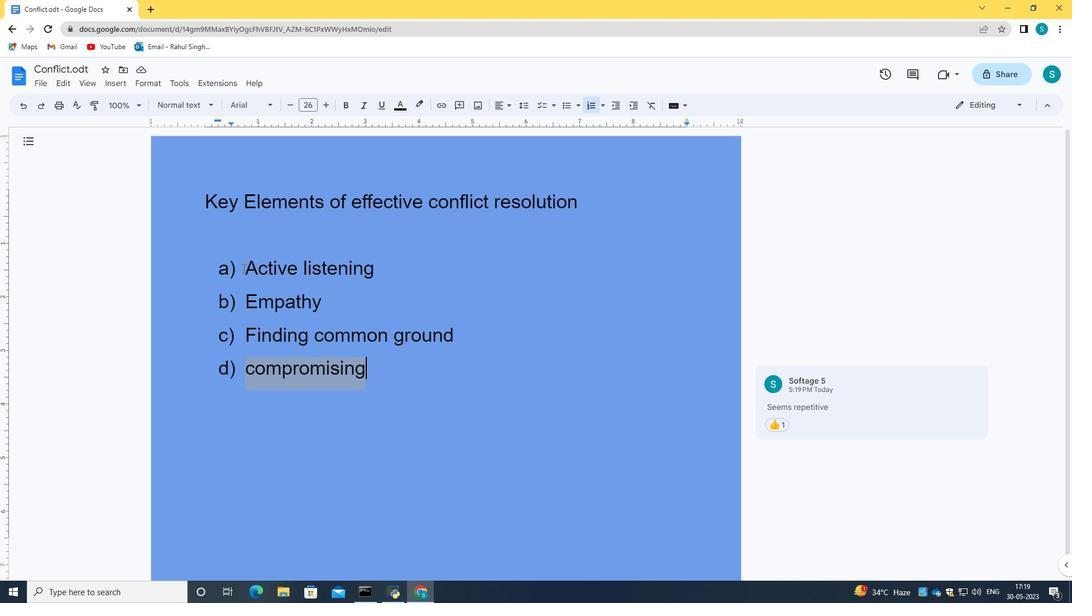 
Action: Mouse moved to (38, 80)
Screenshot: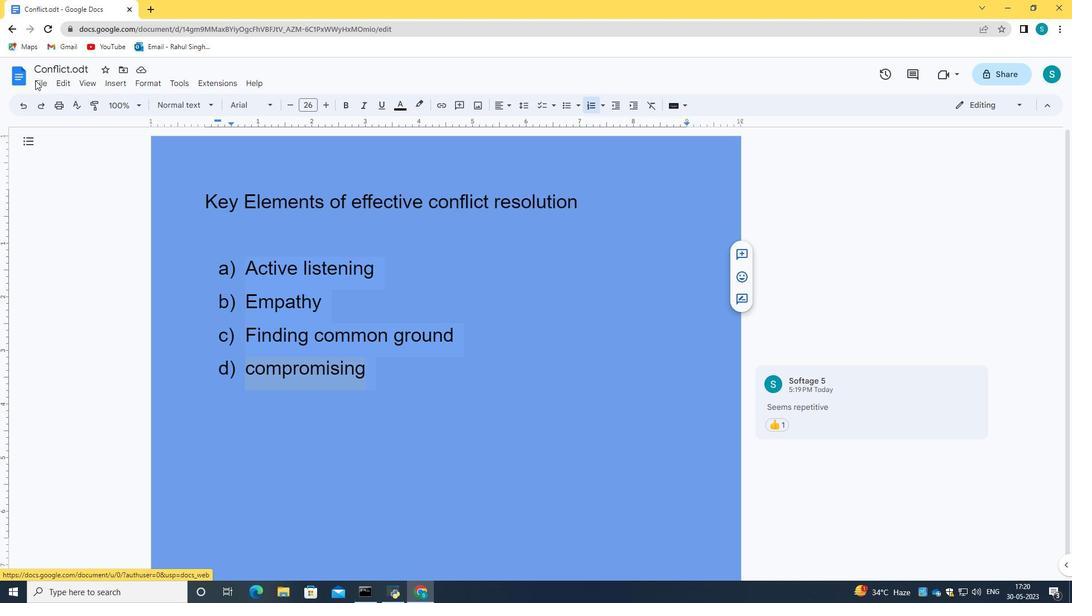 
Action: Mouse pressed left at (38, 80)
Screenshot: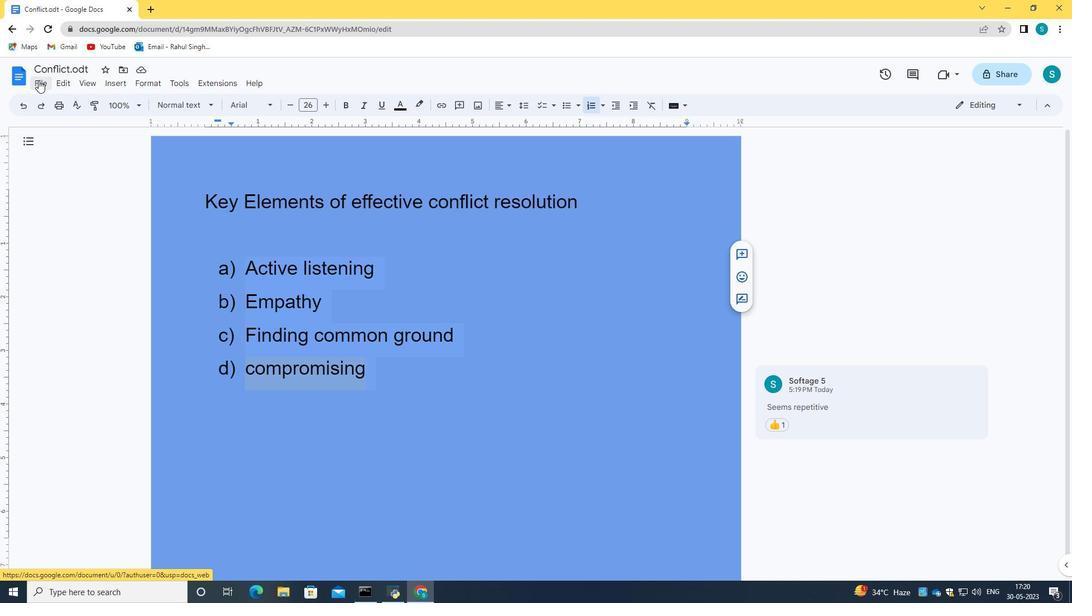 
Action: Mouse moved to (140, 245)
Screenshot: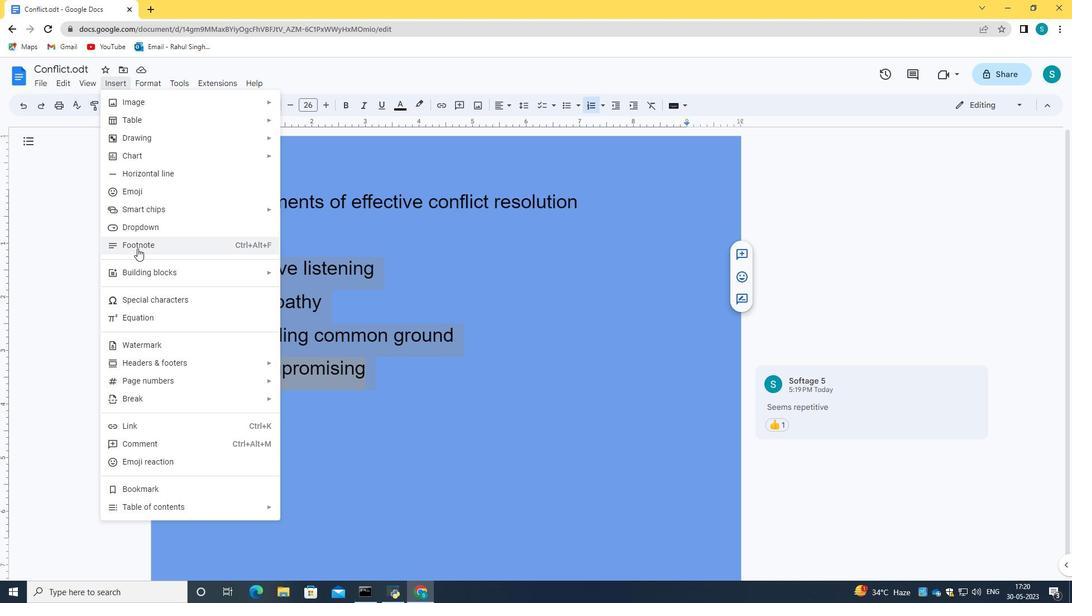 
Action: Mouse scrolled (140, 245) with delta (0, 0)
Screenshot: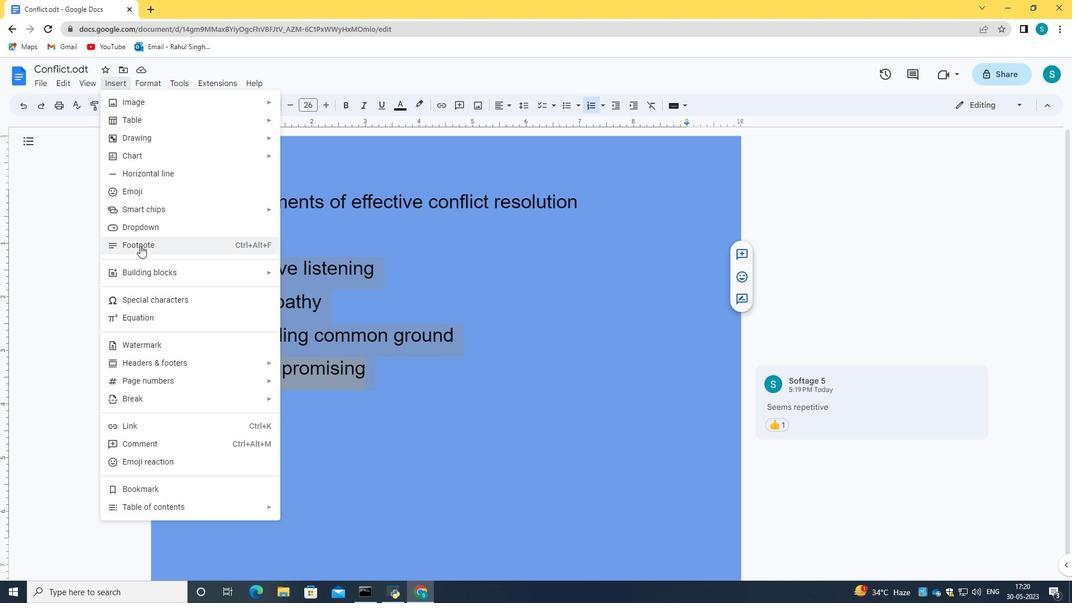 
Action: Mouse moved to (182, 274)
Screenshot: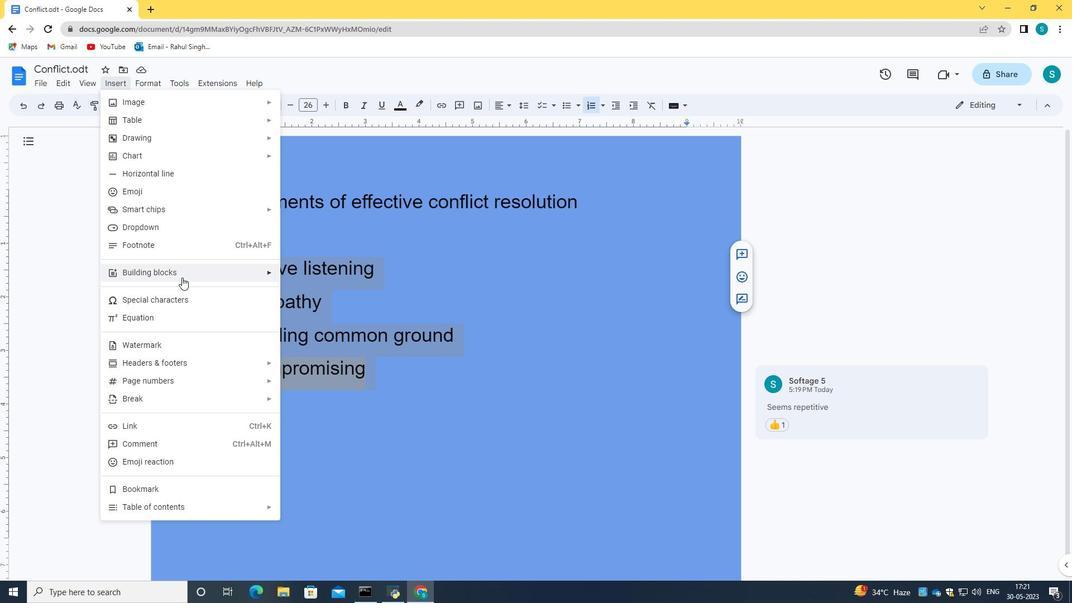 
Action: Mouse scrolled (182, 274) with delta (0, 0)
Screenshot: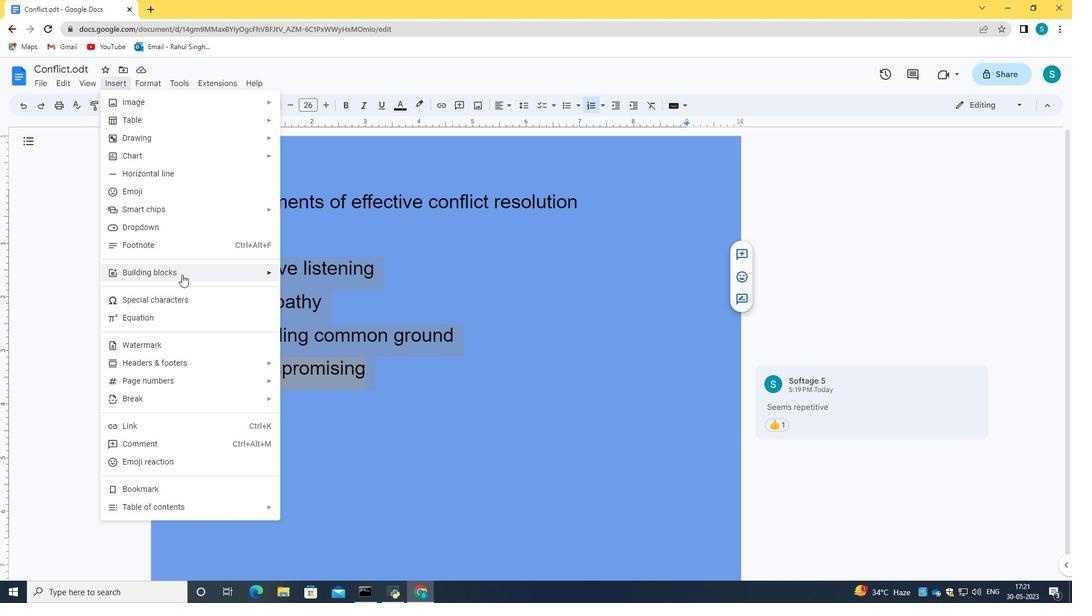 
Action: Mouse moved to (544, 86)
Screenshot: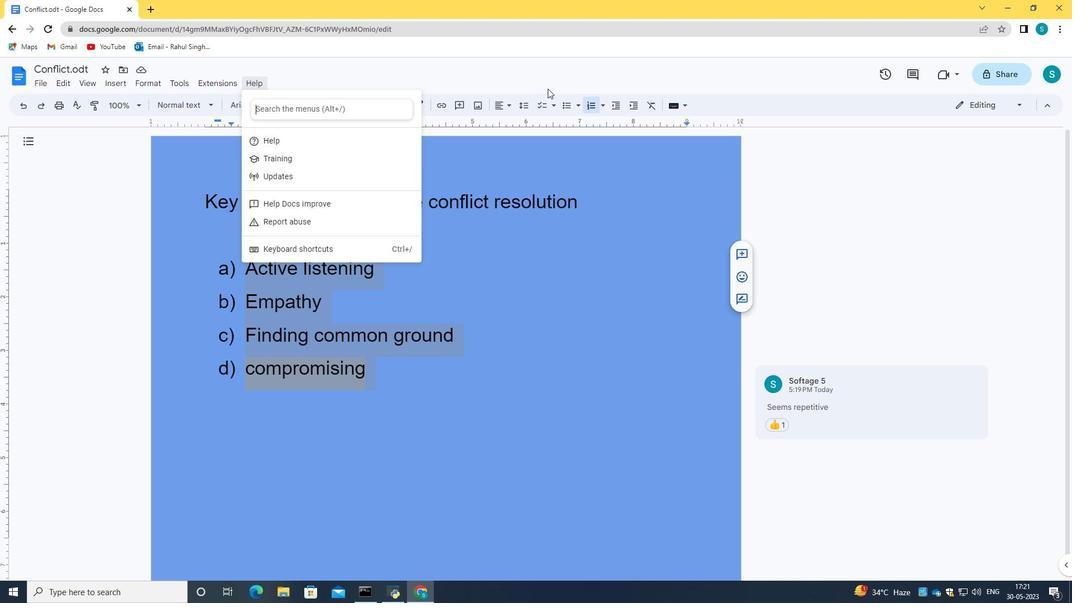 
Action: Mouse pressed left at (544, 86)
Screenshot: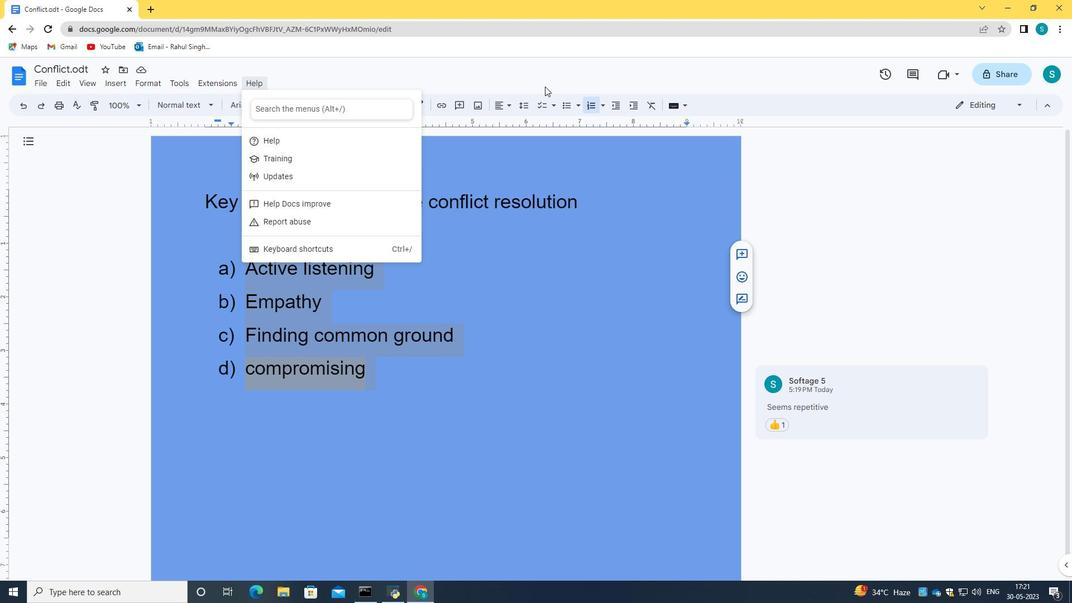 
Action: Mouse moved to (498, 104)
Screenshot: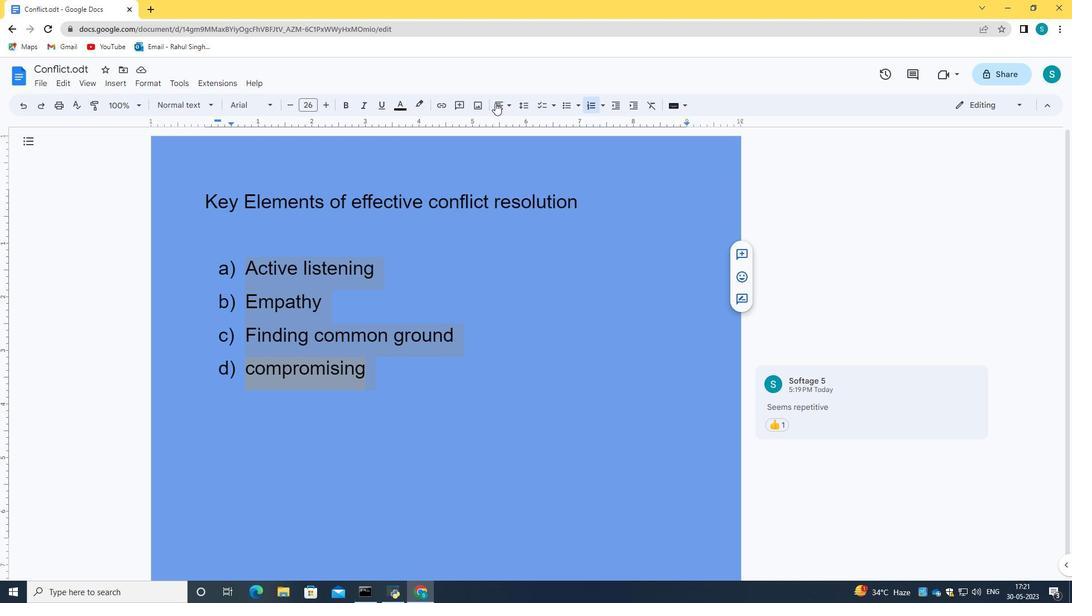 
Action: Mouse pressed left at (498, 104)
Screenshot: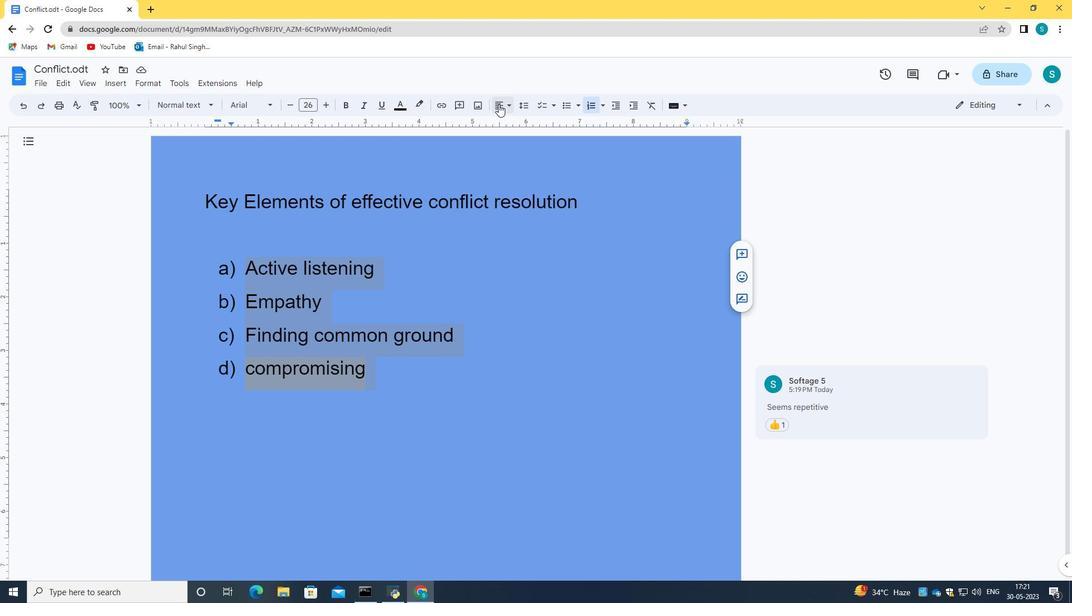 
Action: Mouse moved to (204, 100)
Screenshot: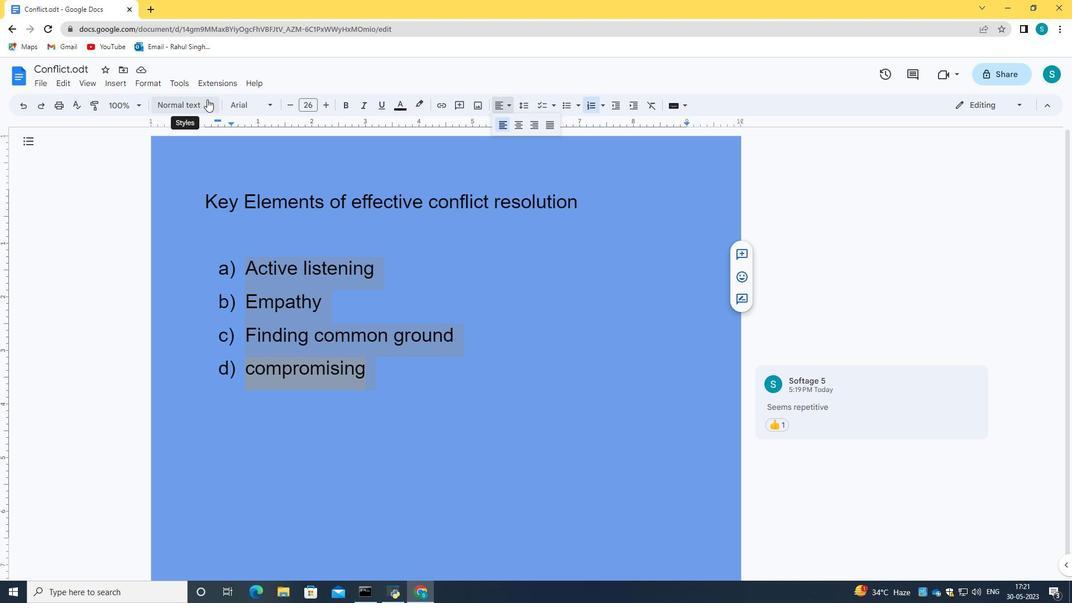 
Action: Mouse pressed left at (204, 100)
Screenshot: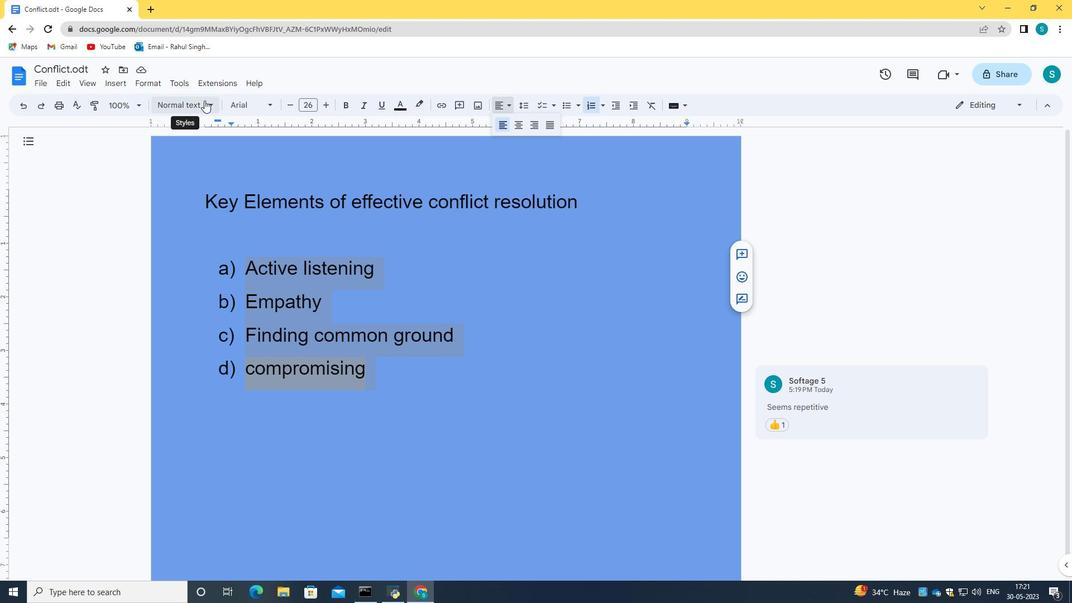 
Action: Mouse moved to (203, 101)
Screenshot: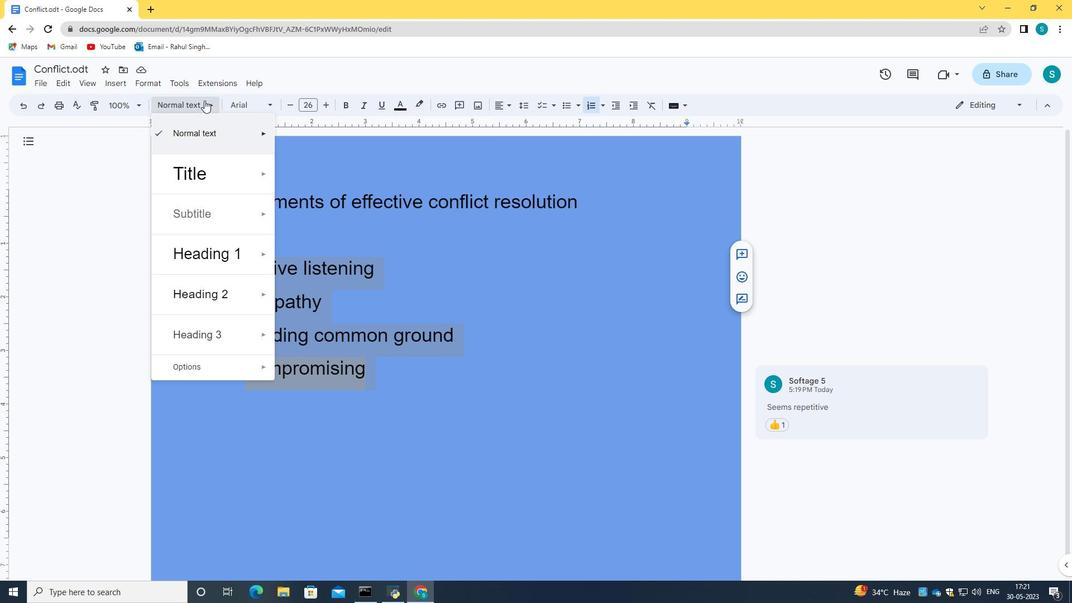 
Action: Mouse pressed left at (203, 101)
Screenshot: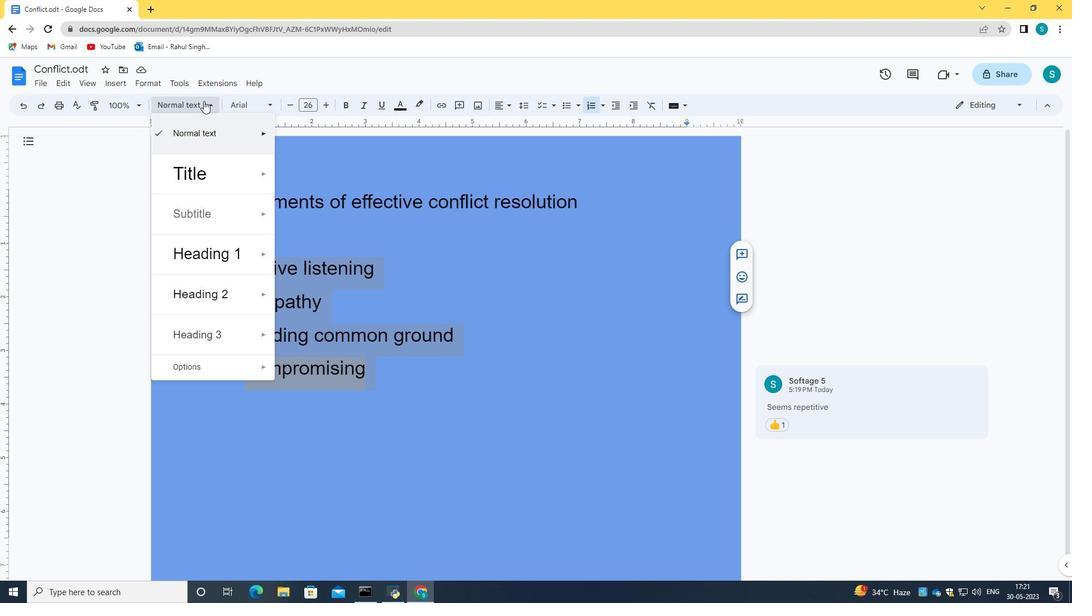 
Action: Mouse moved to (66, 85)
Screenshot: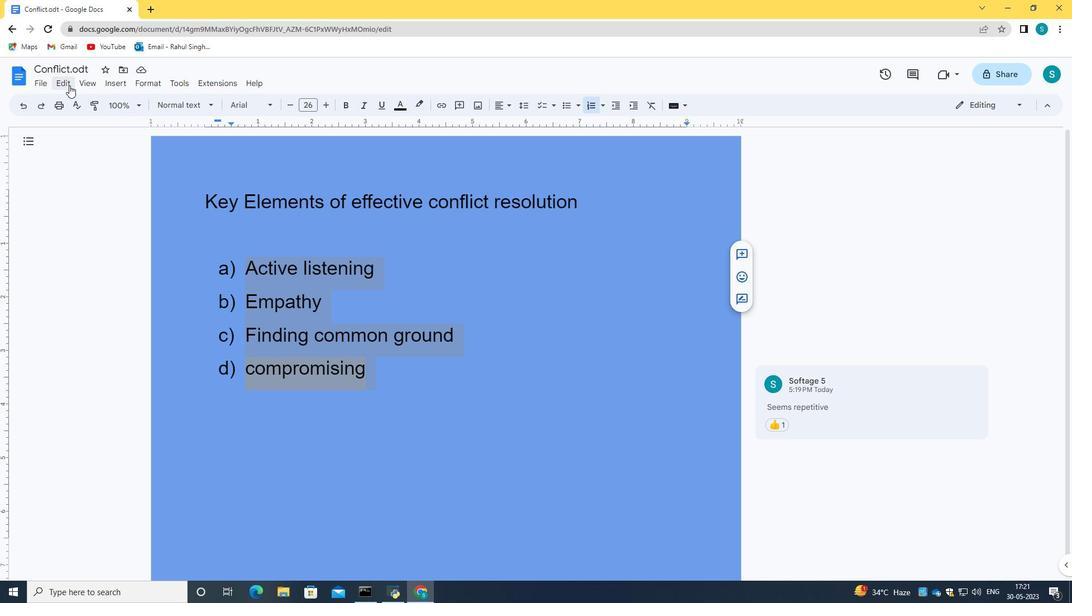 
Action: Mouse pressed left at (66, 85)
Screenshot: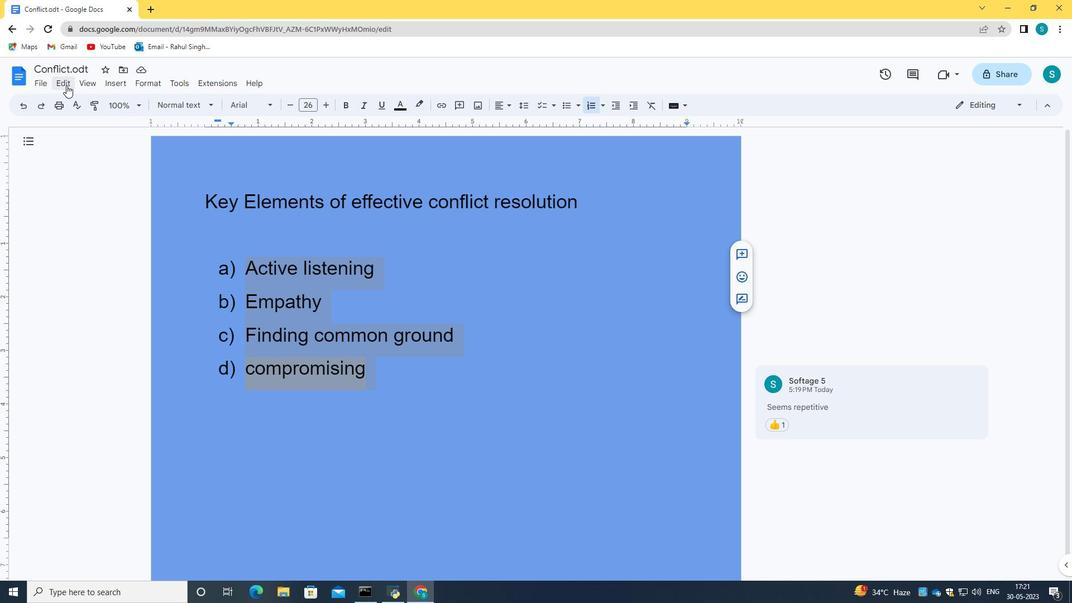 
Action: Mouse moved to (464, 292)
Screenshot: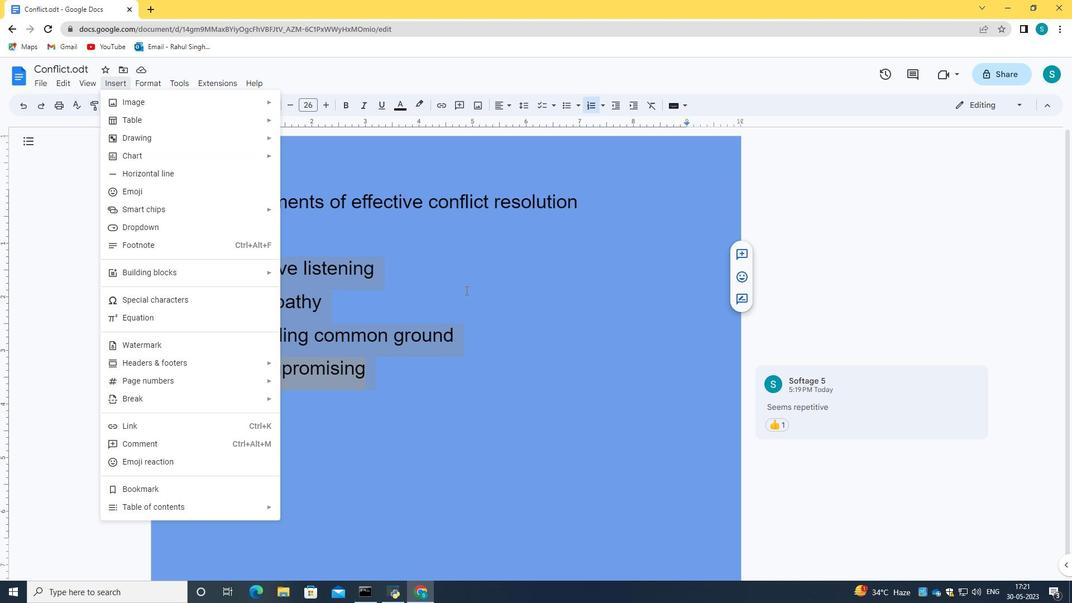
Action: Mouse pressed left at (464, 292)
Screenshot: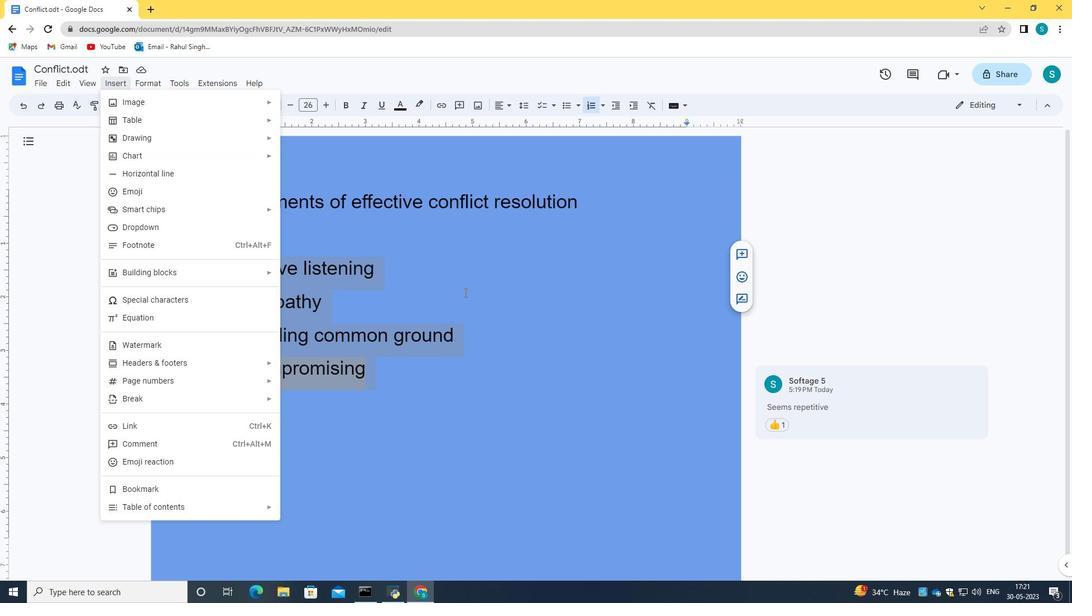 
